 Task: Search one way flight ticket for 4 adults, 2 children, 2 infants in seat and 1 infant on lap in economy from Riverton: Central Wyoming Regional Airport (was Riverton Regional) to Gillette: Gillette Campbell County Airport on 5-1-2023. Choice of flights is Southwest. Number of bags: 10 checked bags. Price is upto 30000. Outbound departure time preference is 14:15.
Action: Mouse moved to (338, 458)
Screenshot: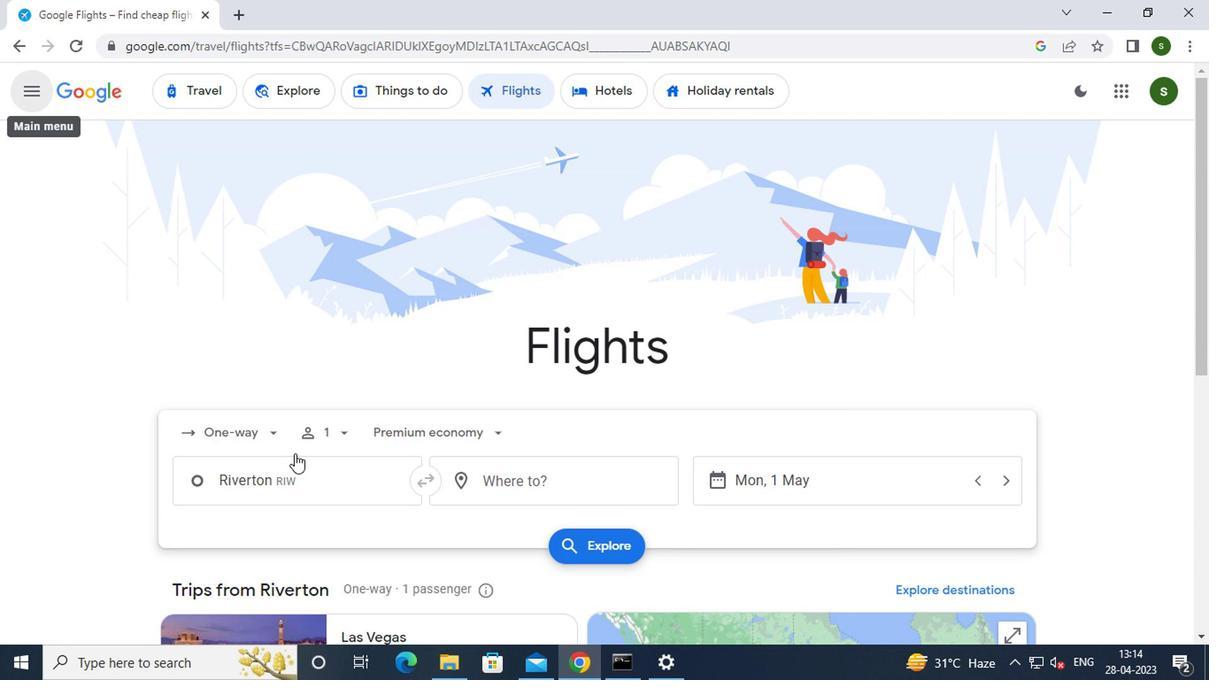 
Action: Mouse pressed left at (338, 458)
Screenshot: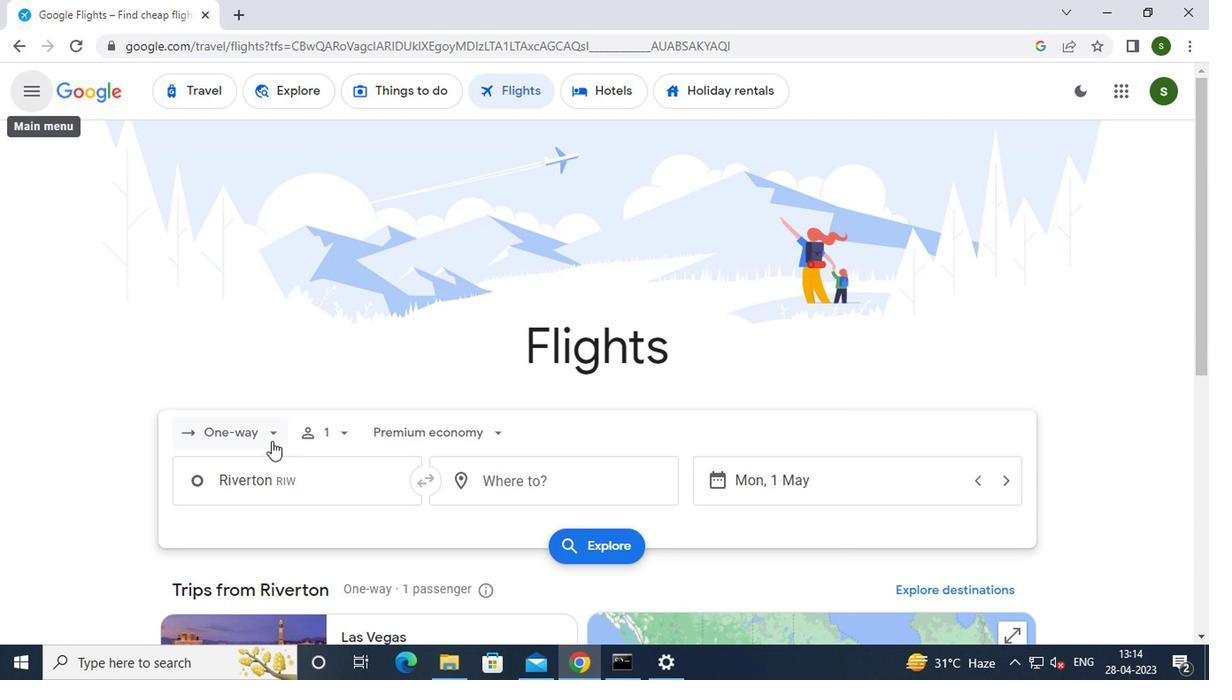 
Action: Mouse moved to (338, 509)
Screenshot: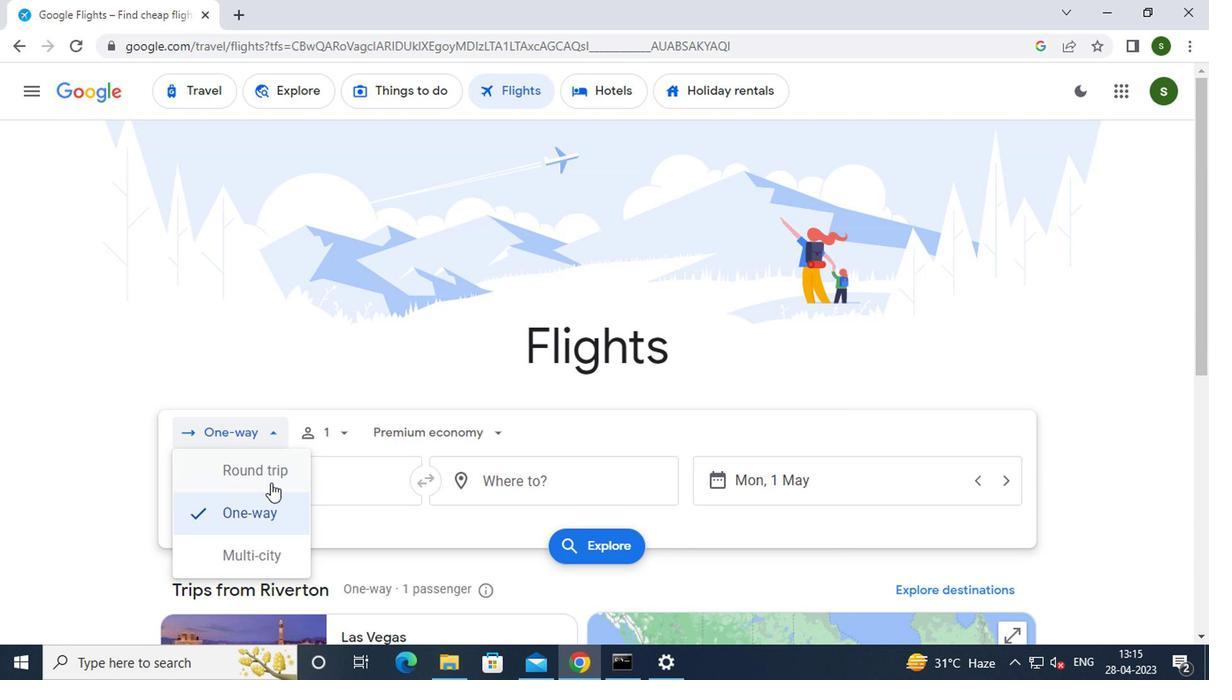 
Action: Mouse pressed left at (338, 509)
Screenshot: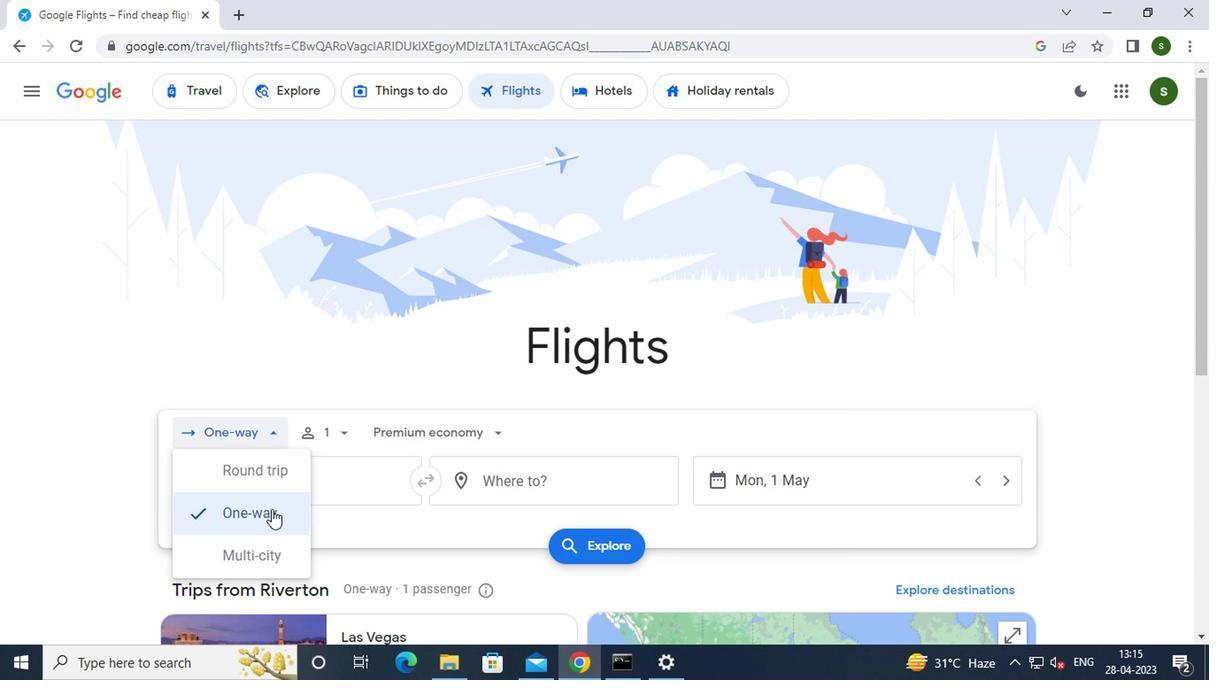 
Action: Mouse moved to (384, 447)
Screenshot: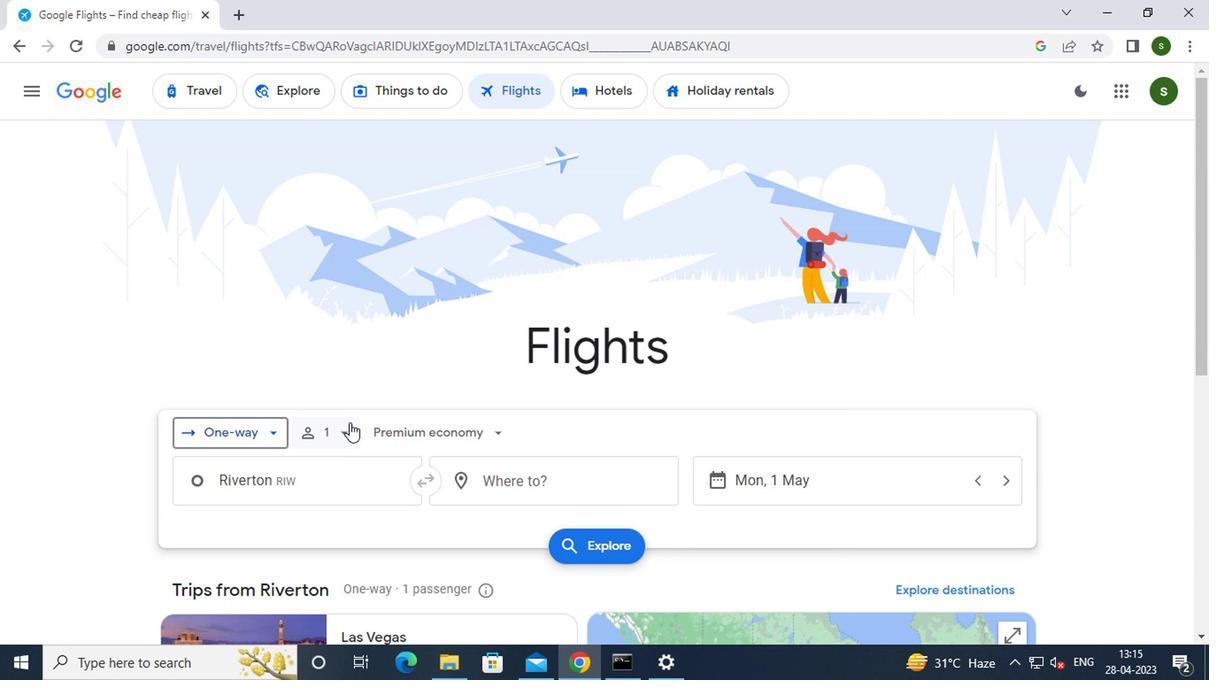 
Action: Mouse pressed left at (384, 447)
Screenshot: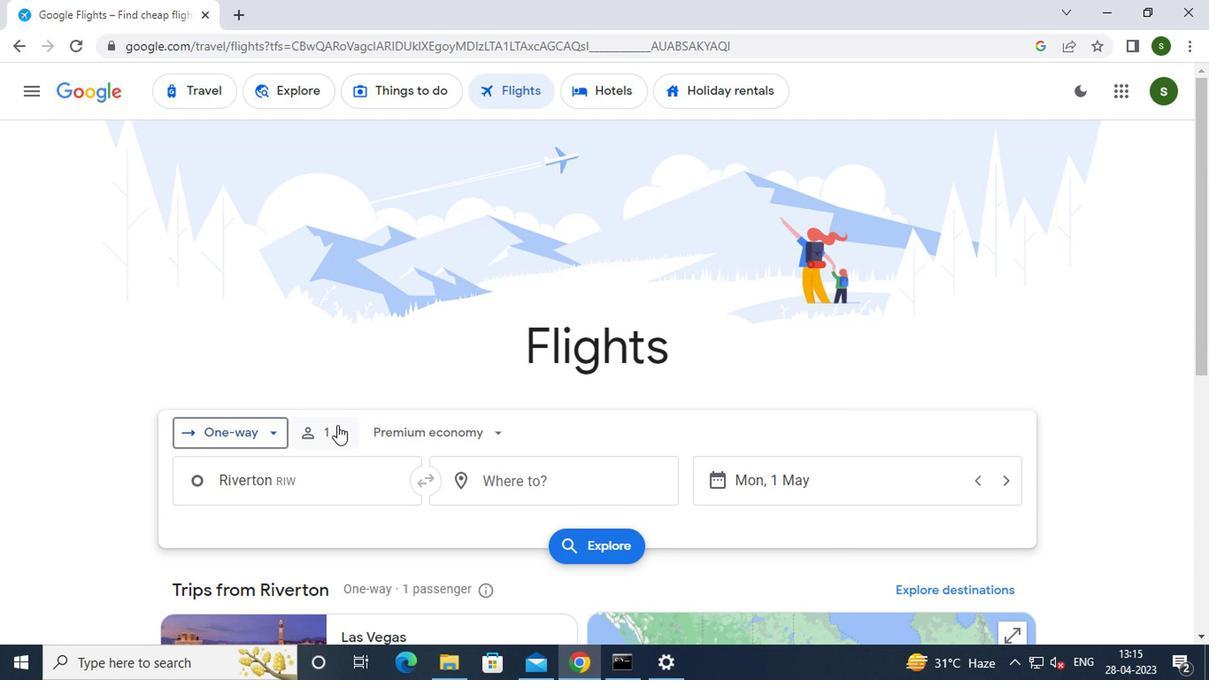
Action: Mouse moved to (492, 483)
Screenshot: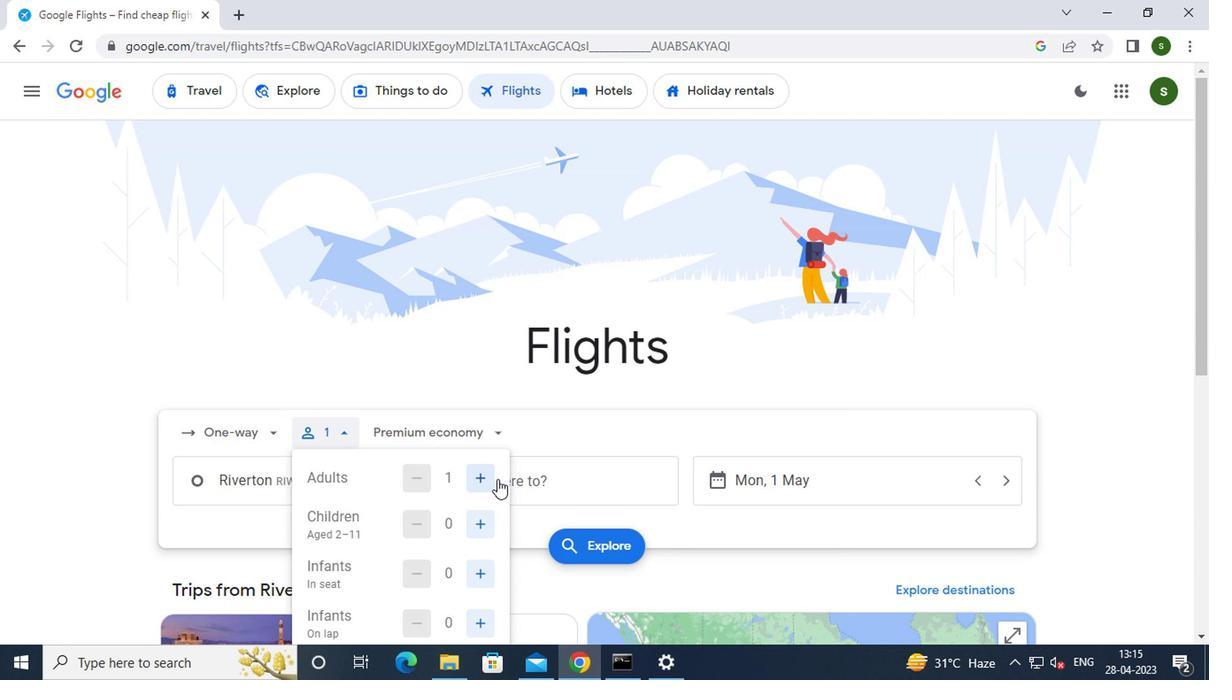 
Action: Mouse pressed left at (492, 483)
Screenshot: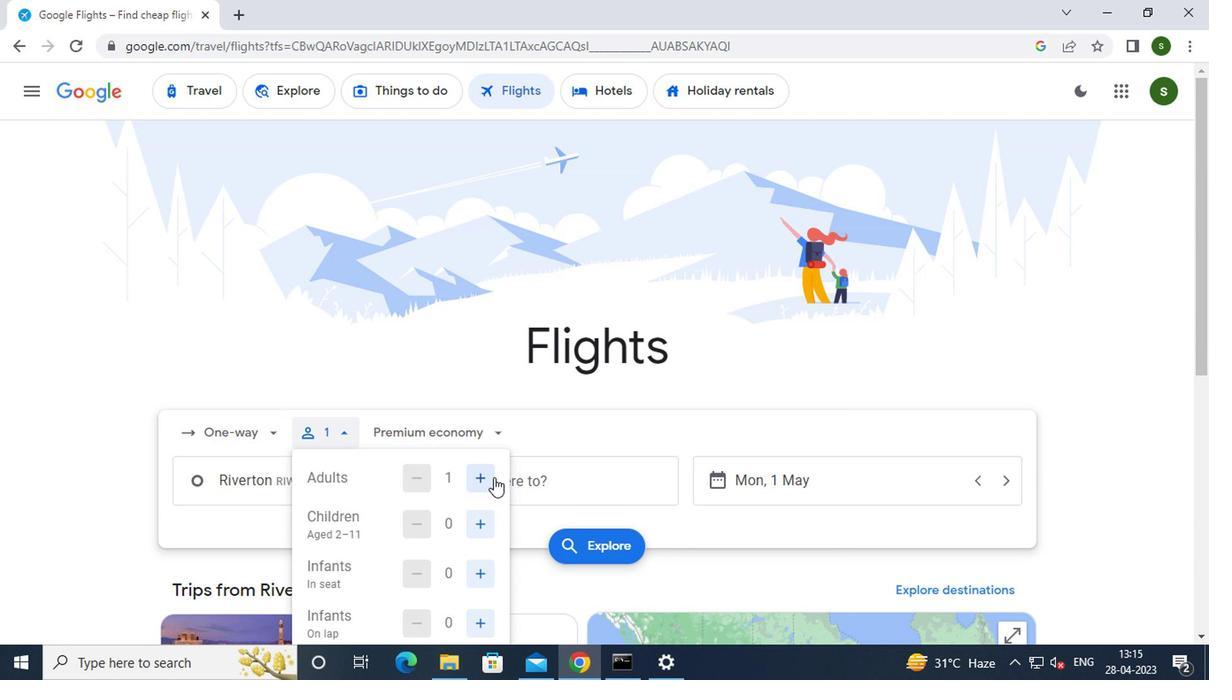 
Action: Mouse pressed left at (492, 483)
Screenshot: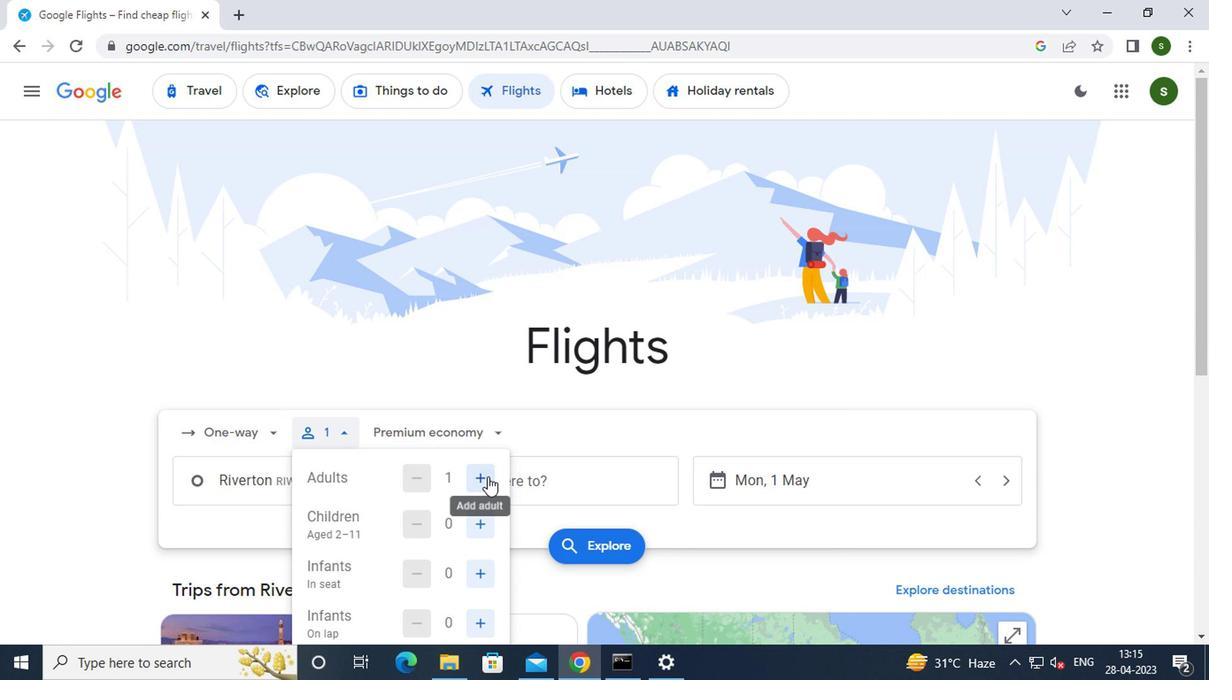 
Action: Mouse pressed left at (492, 483)
Screenshot: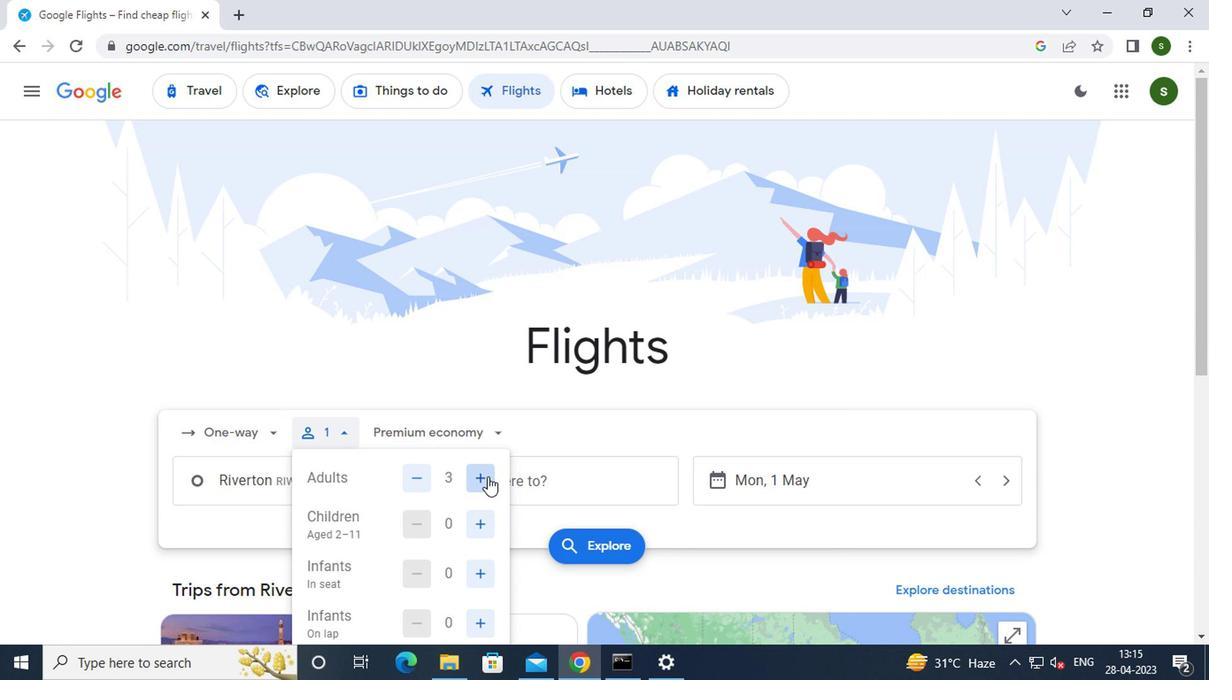 
Action: Mouse moved to (488, 520)
Screenshot: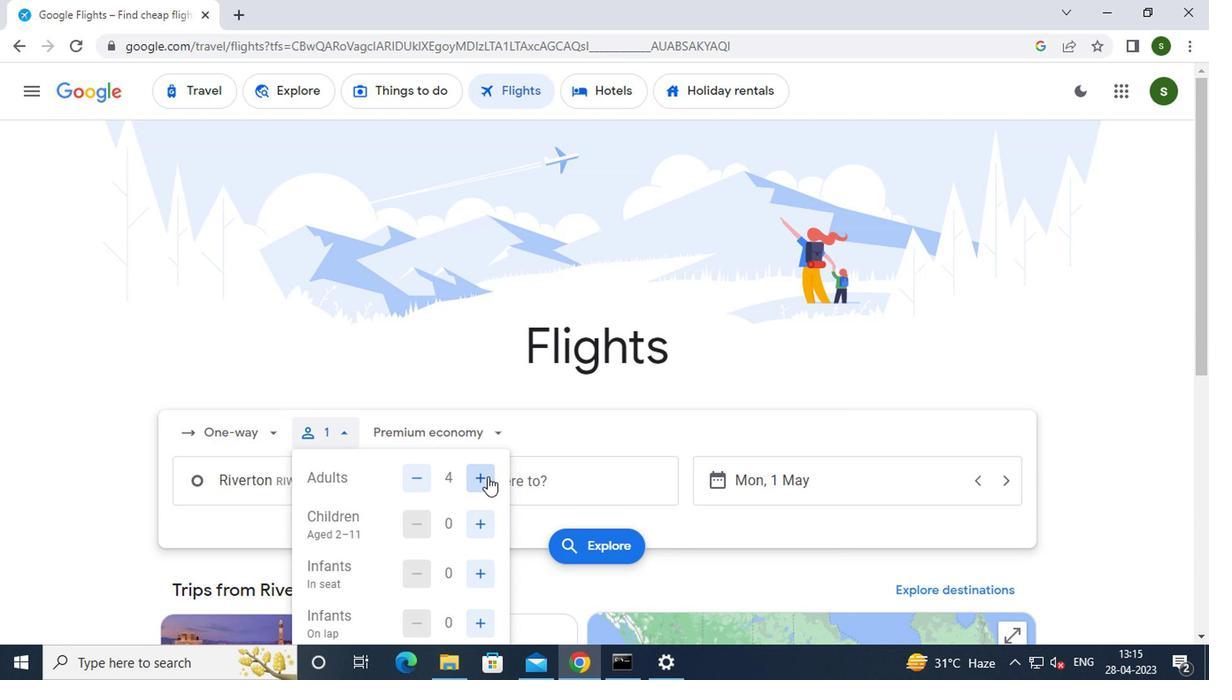 
Action: Mouse pressed left at (488, 520)
Screenshot: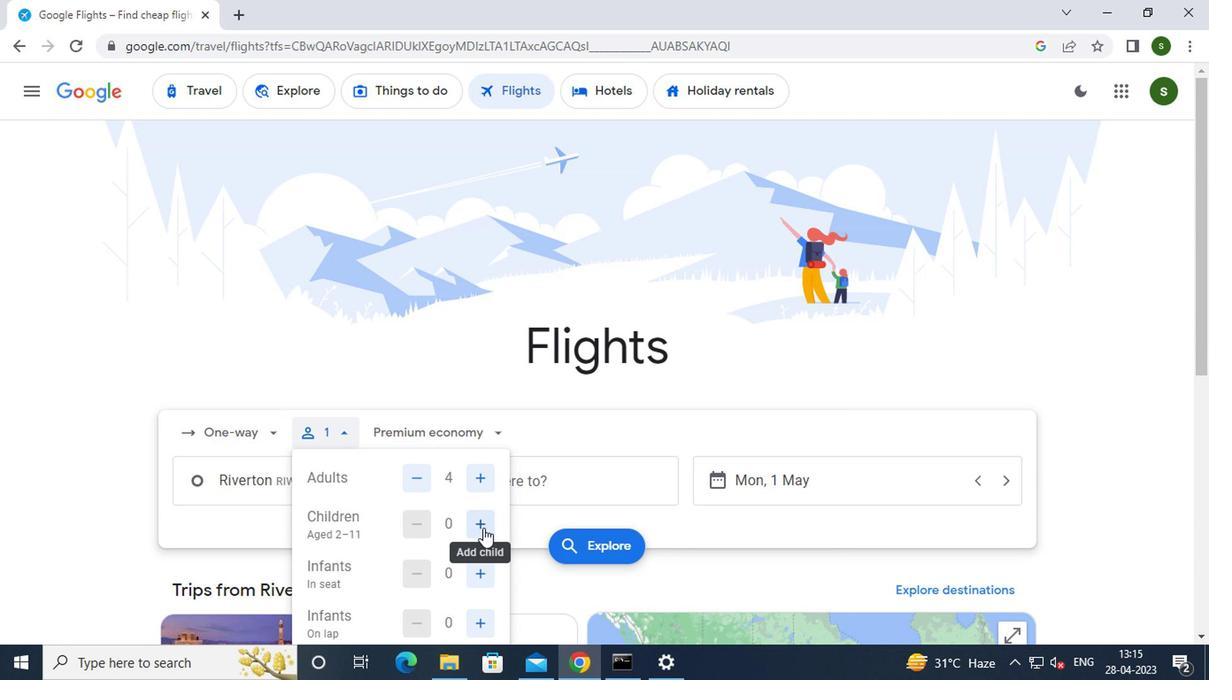 
Action: Mouse pressed left at (488, 520)
Screenshot: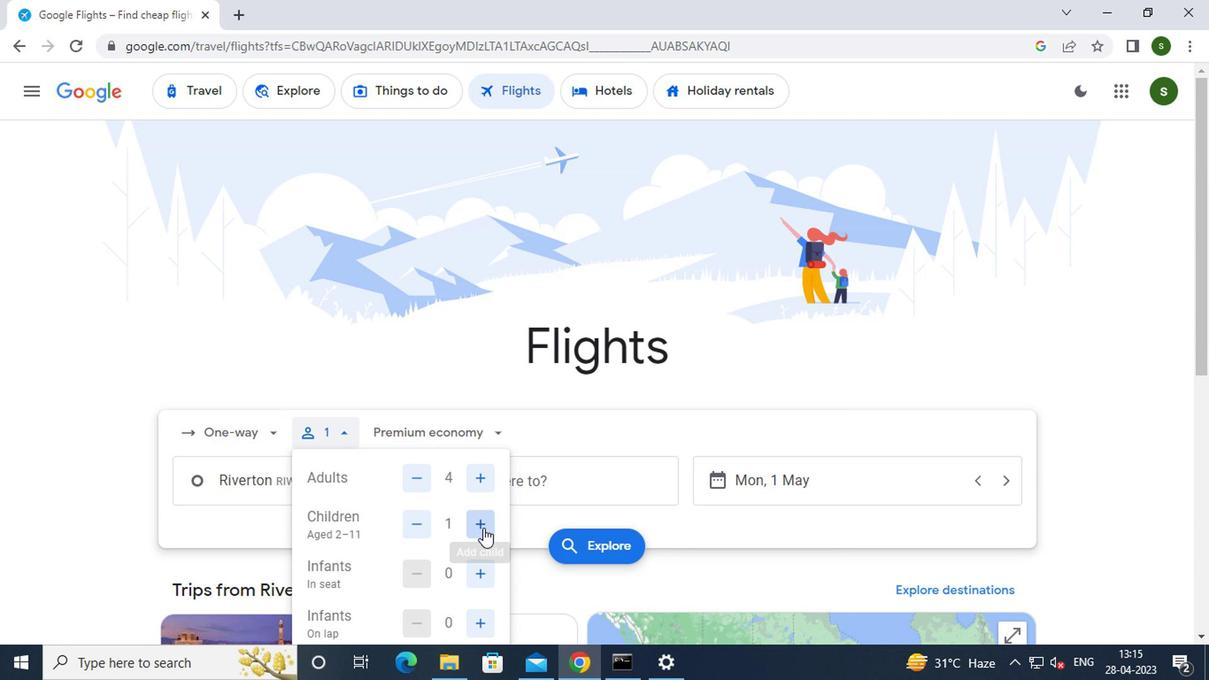 
Action: Mouse moved to (486, 551)
Screenshot: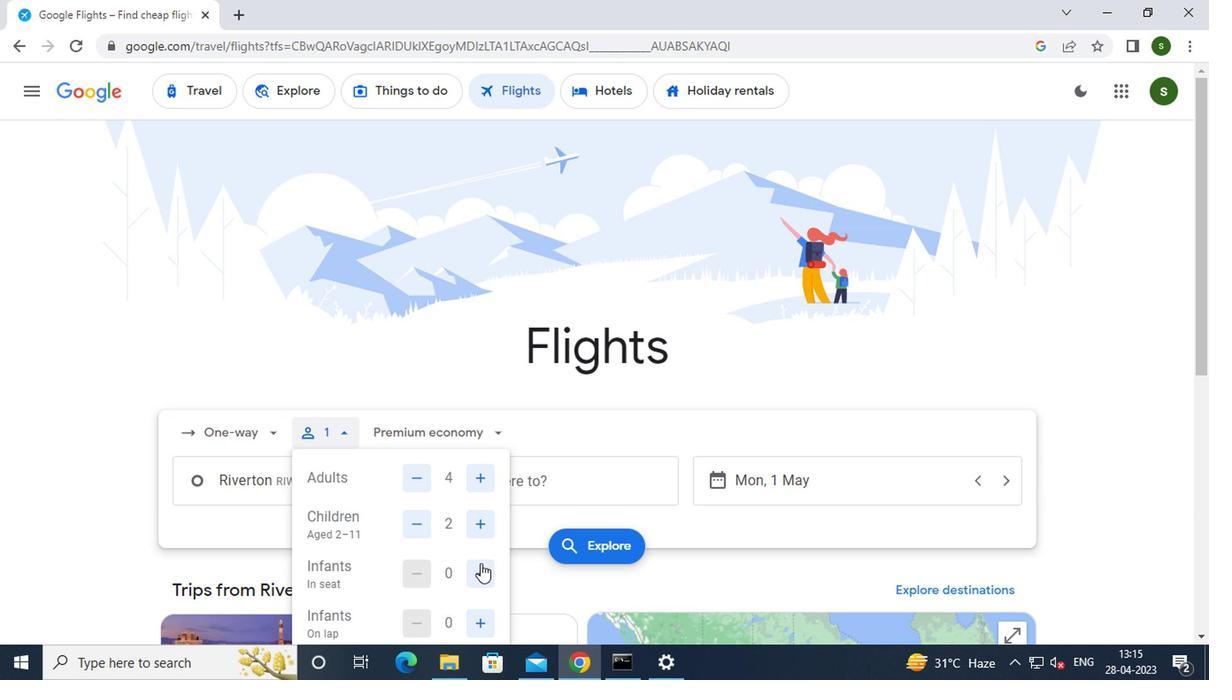 
Action: Mouse pressed left at (486, 551)
Screenshot: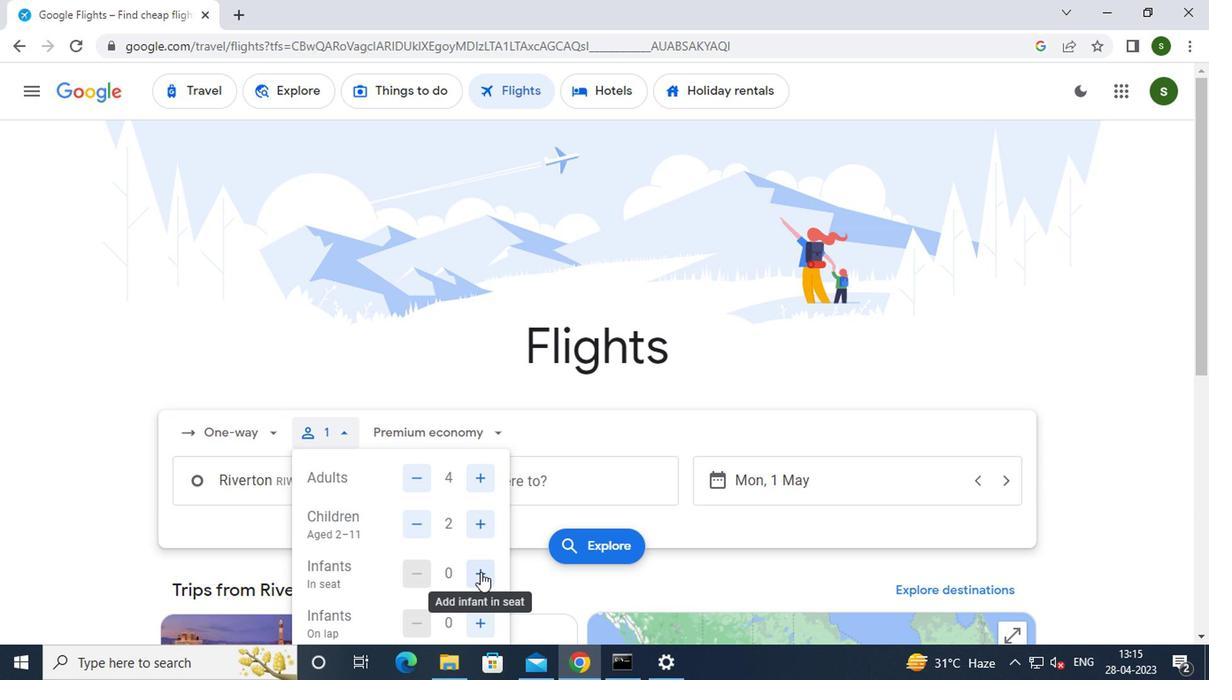 
Action: Mouse pressed left at (486, 551)
Screenshot: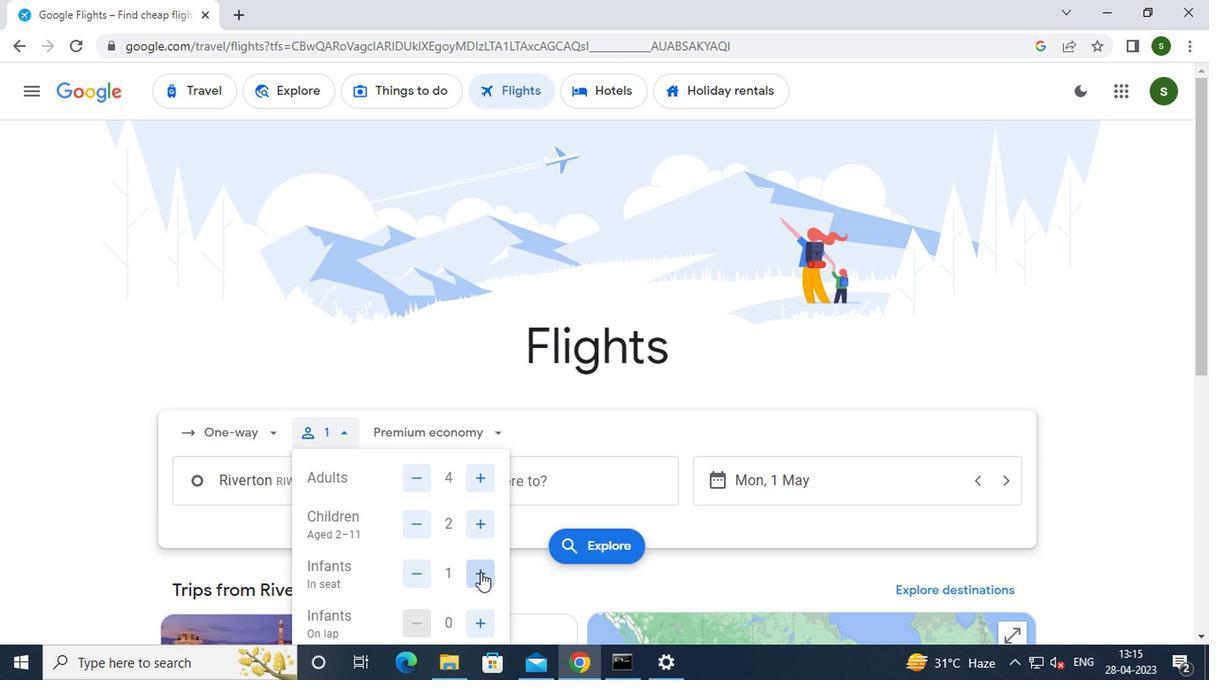 
Action: Mouse moved to (487, 587)
Screenshot: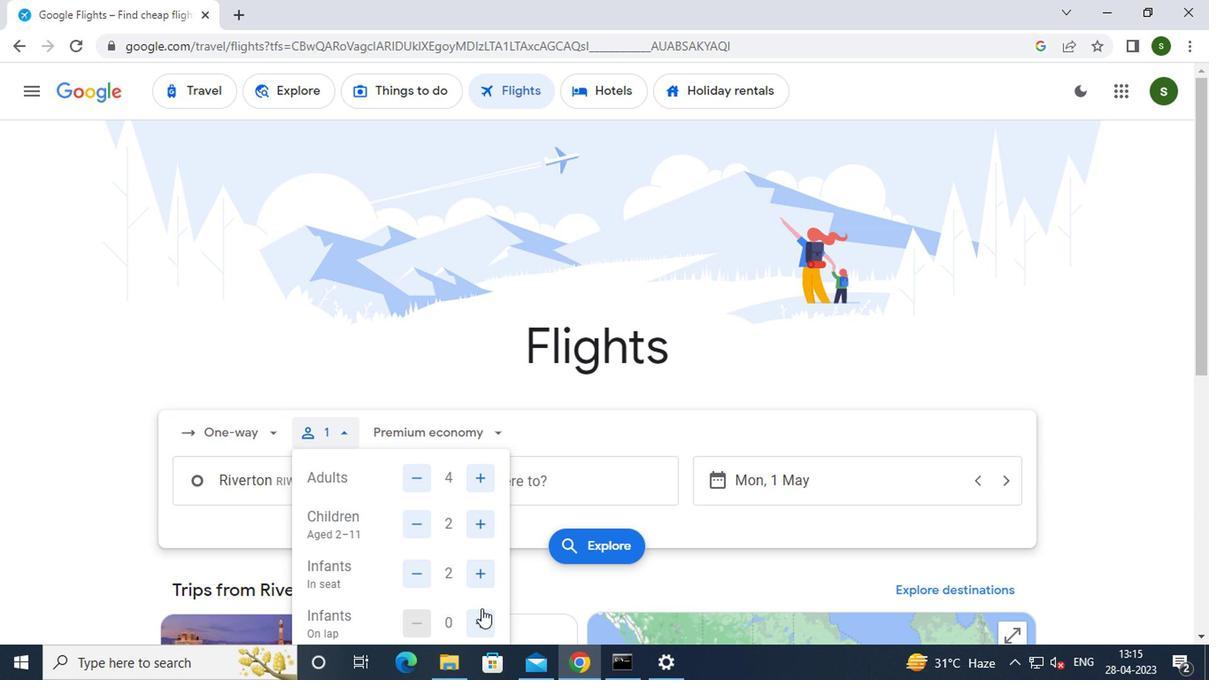 
Action: Mouse pressed left at (487, 587)
Screenshot: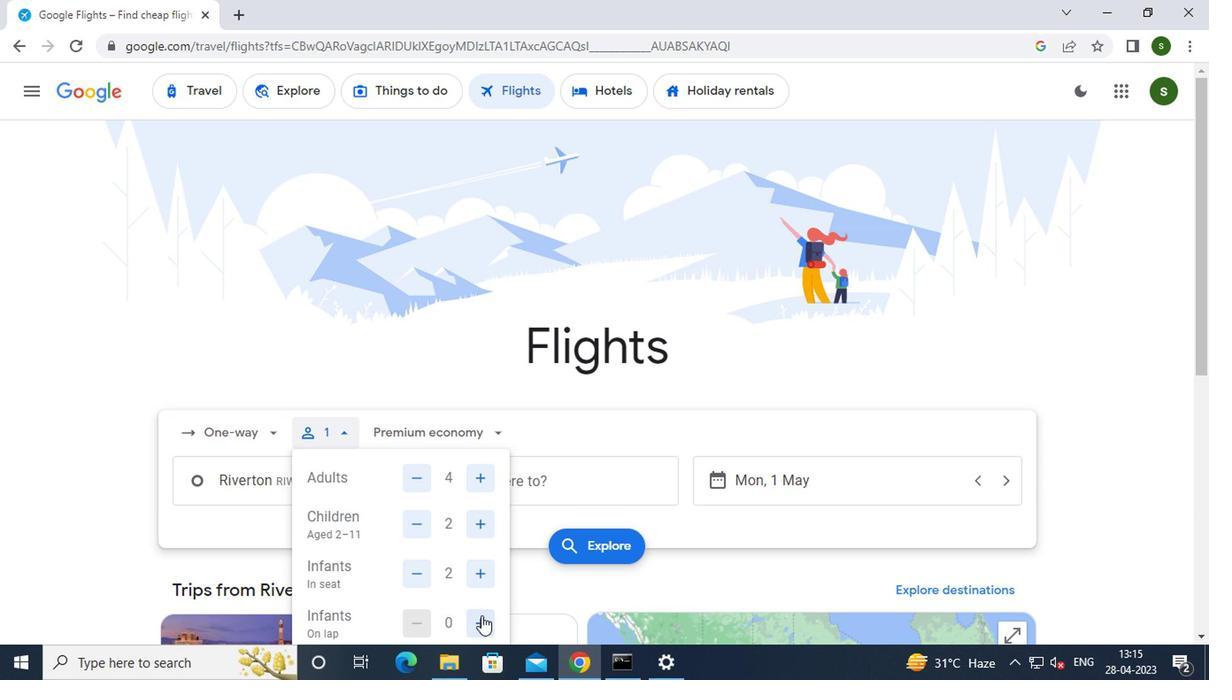 
Action: Mouse moved to (473, 451)
Screenshot: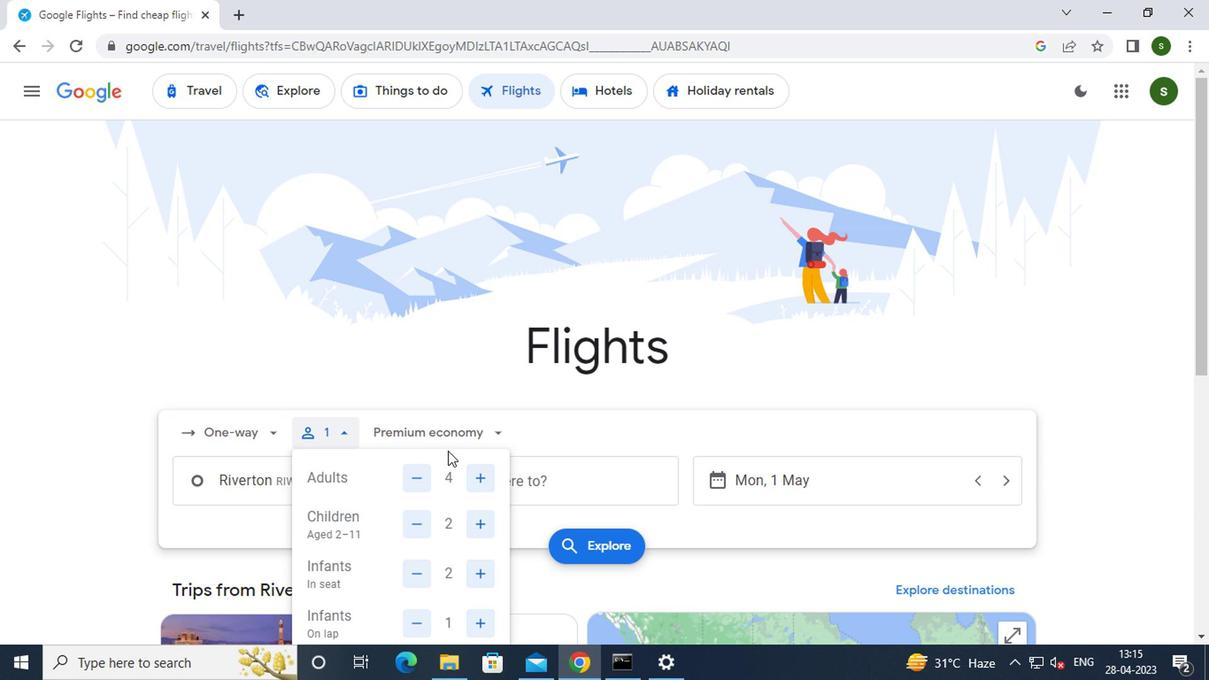 
Action: Mouse pressed left at (473, 451)
Screenshot: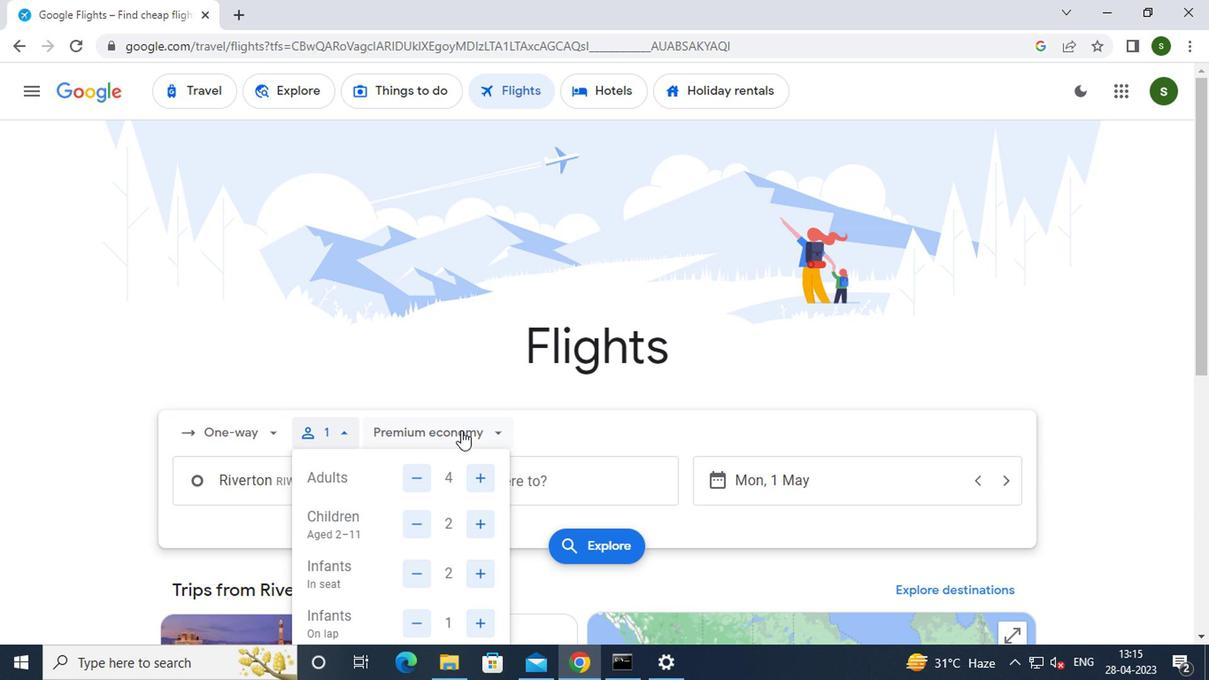 
Action: Mouse moved to (473, 477)
Screenshot: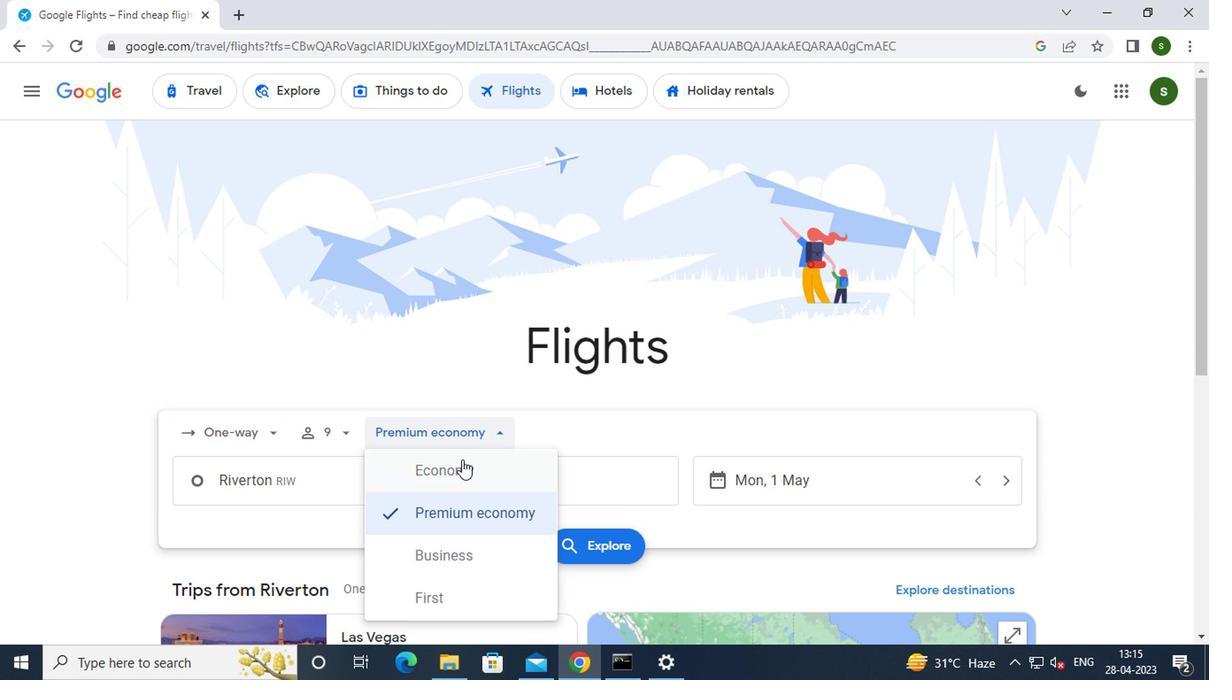 
Action: Mouse pressed left at (473, 477)
Screenshot: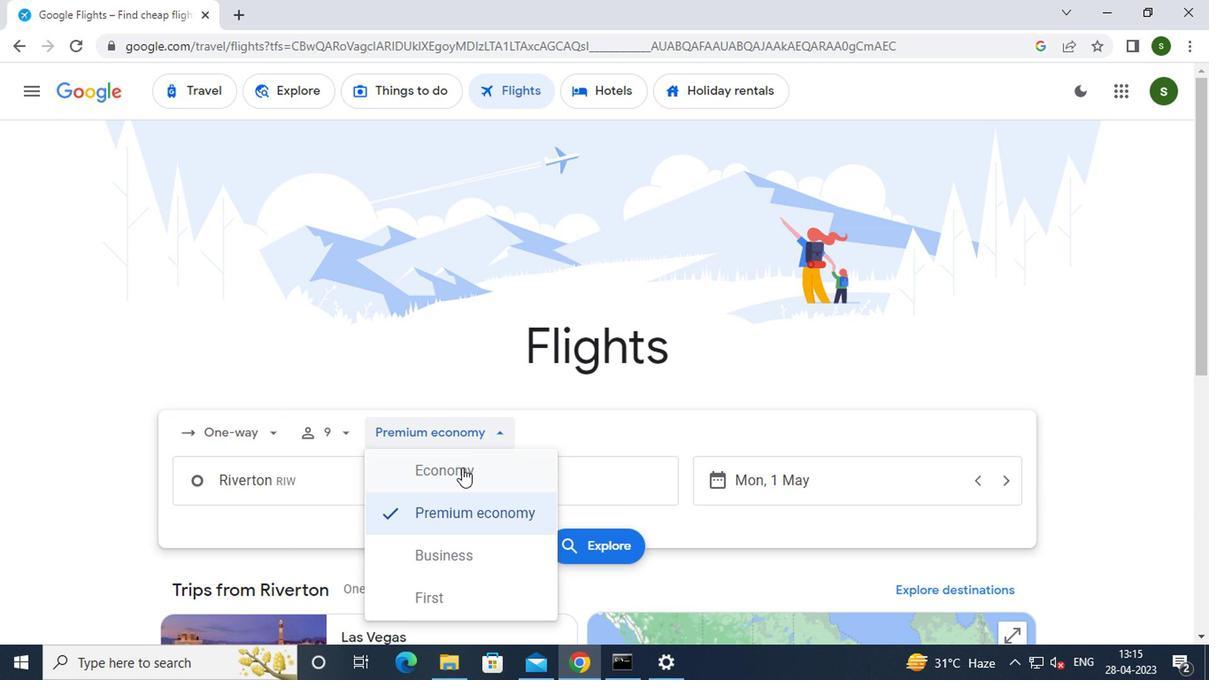 
Action: Mouse moved to (355, 492)
Screenshot: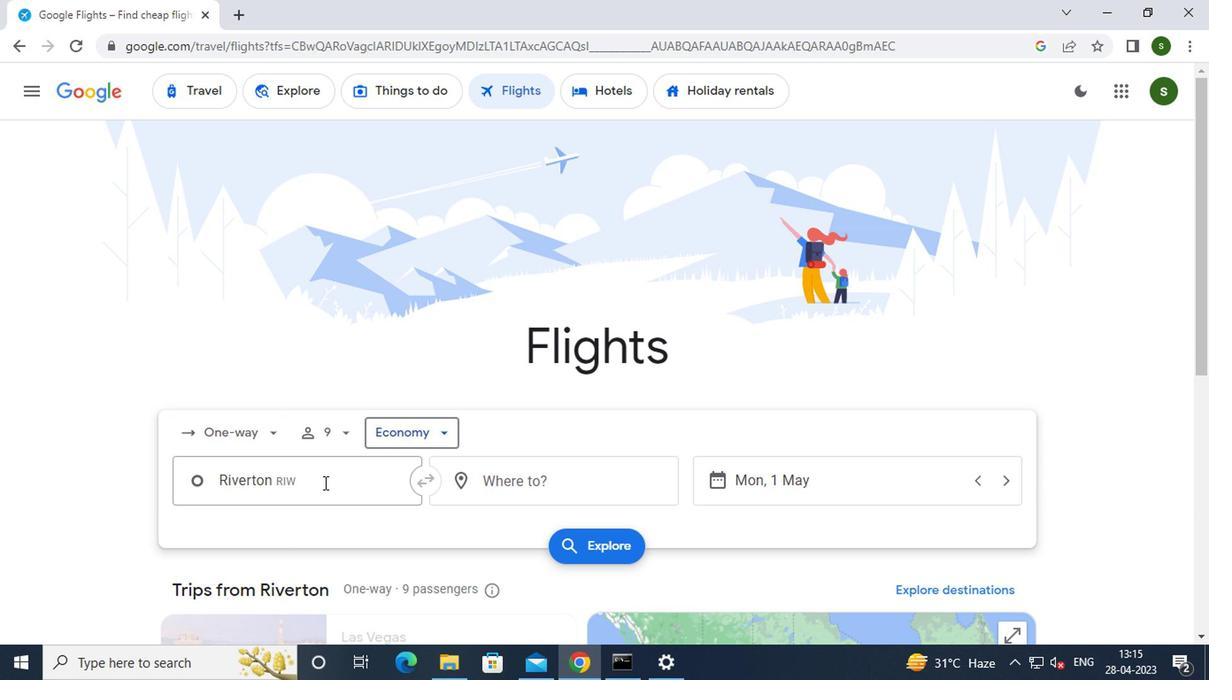 
Action: Mouse pressed left at (355, 492)
Screenshot: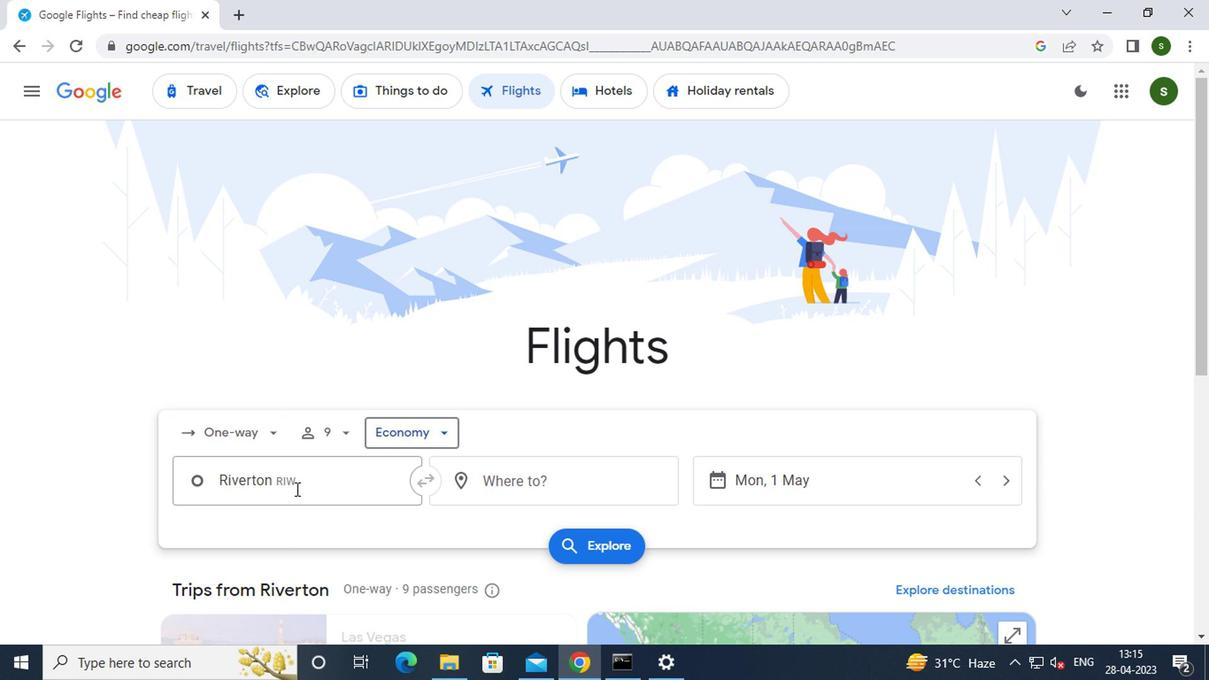 
Action: Key pressed r<Key.caps_lock>iverton
Screenshot: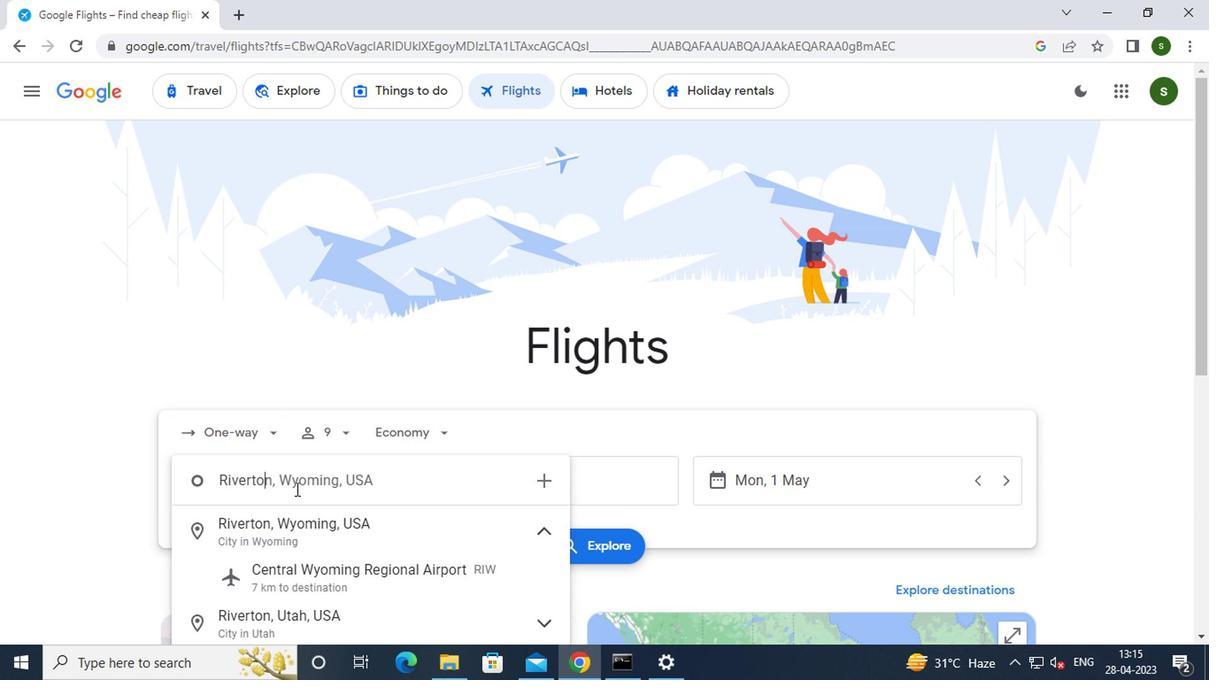 
Action: Mouse moved to (385, 564)
Screenshot: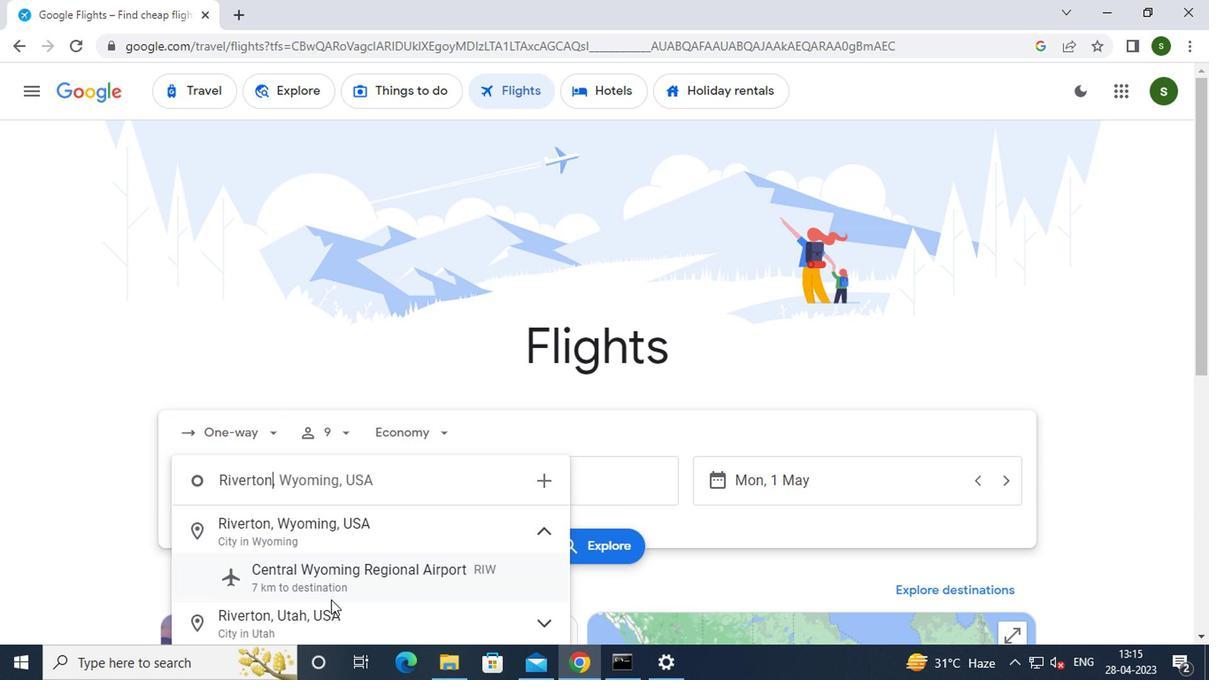 
Action: Mouse pressed left at (385, 564)
Screenshot: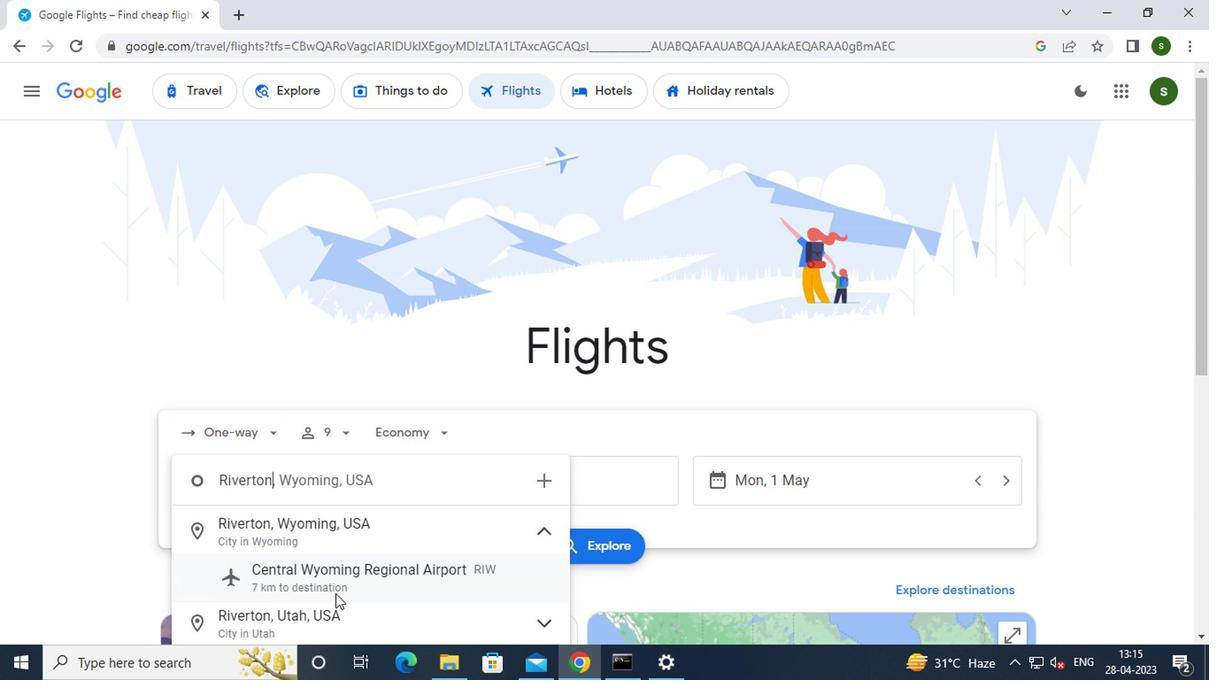 
Action: Mouse moved to (577, 480)
Screenshot: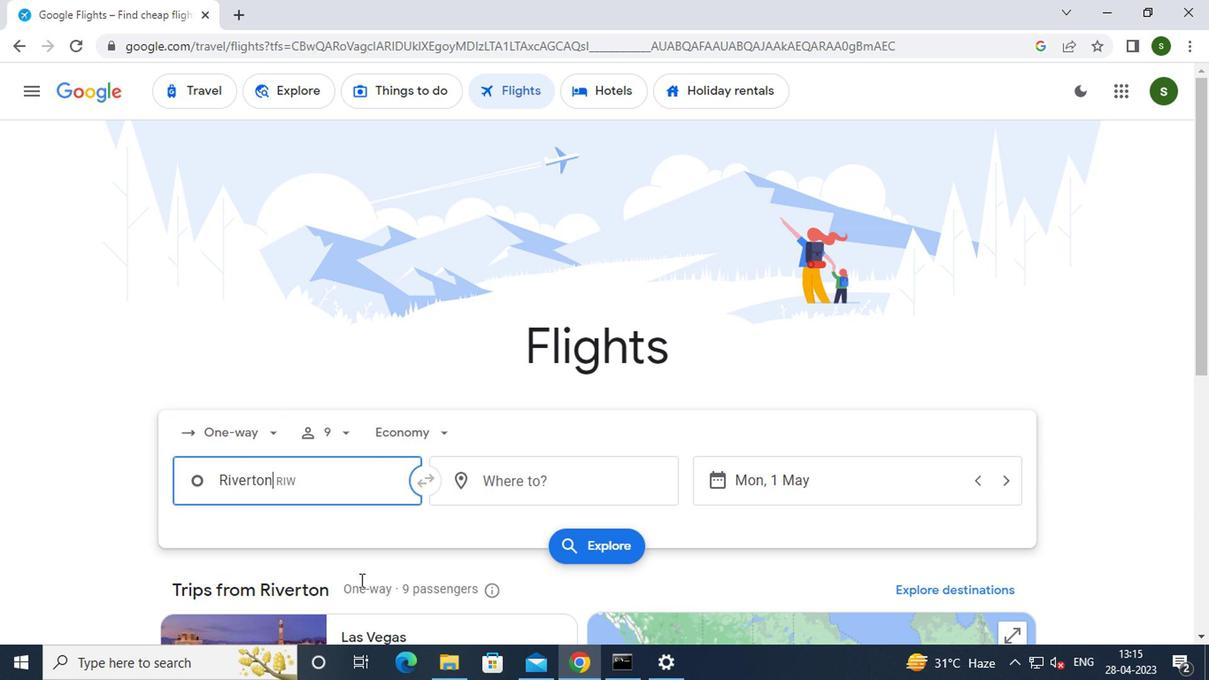 
Action: Mouse pressed left at (577, 480)
Screenshot: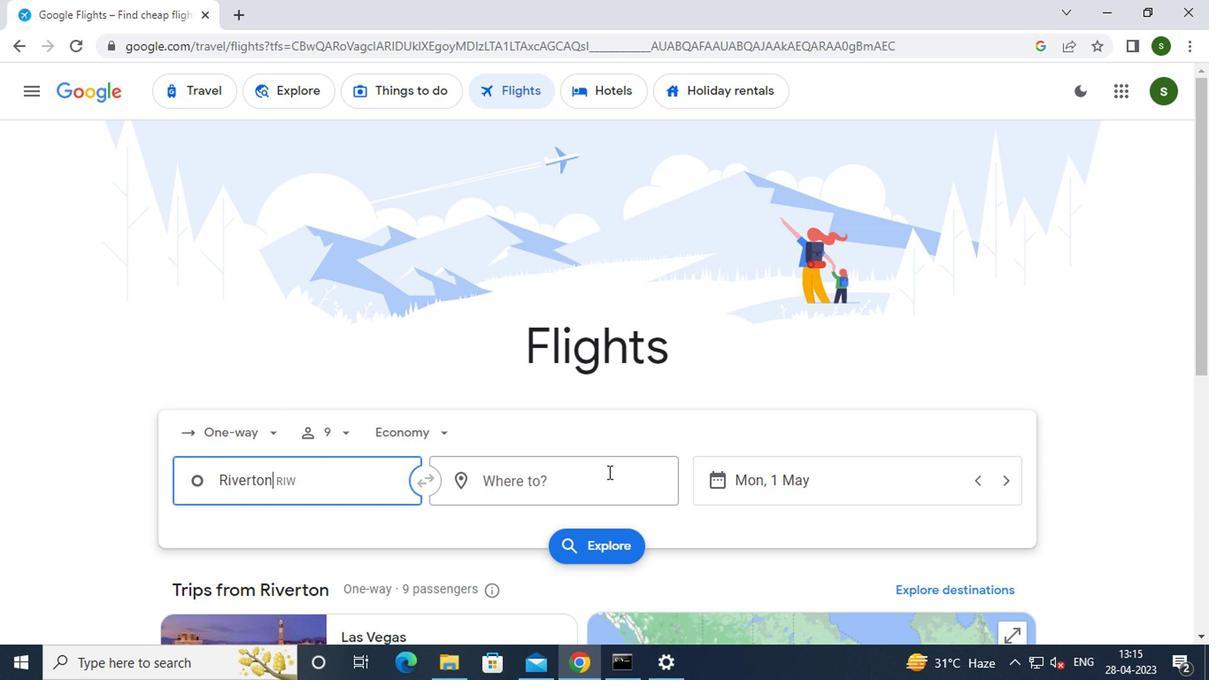 
Action: Mouse moved to (578, 479)
Screenshot: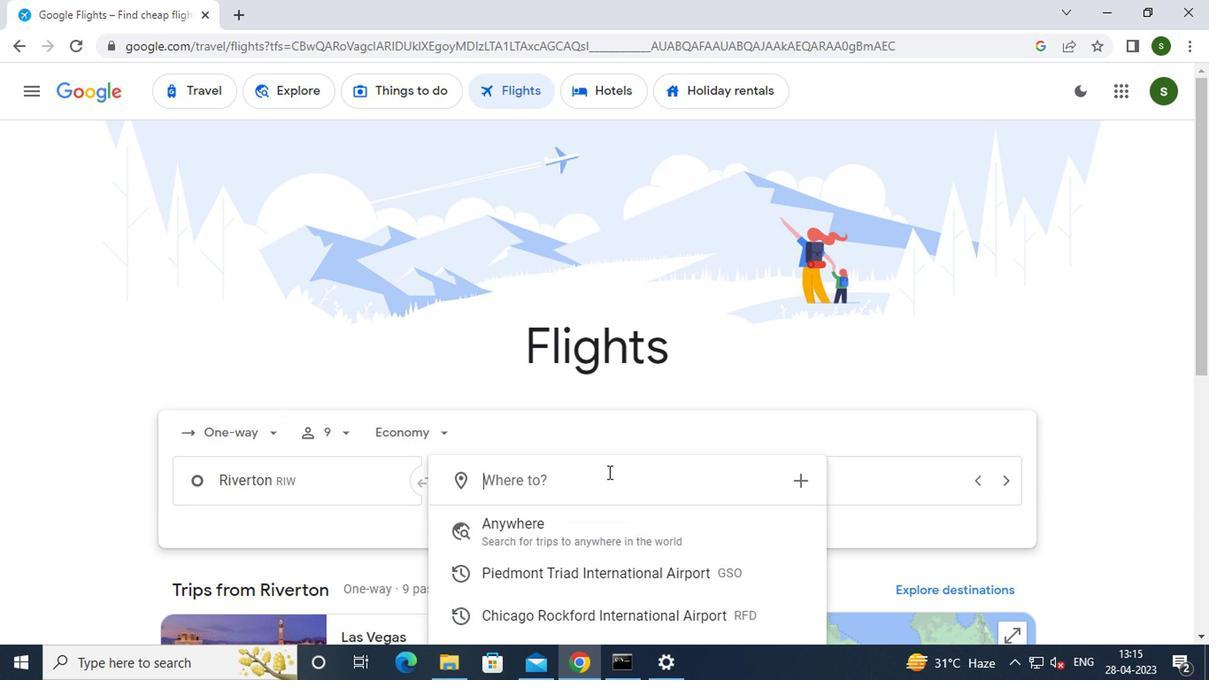 
Action: Key pressed <Key.caps_lock>g<Key.caps_lock>illette<Key.enter>
Screenshot: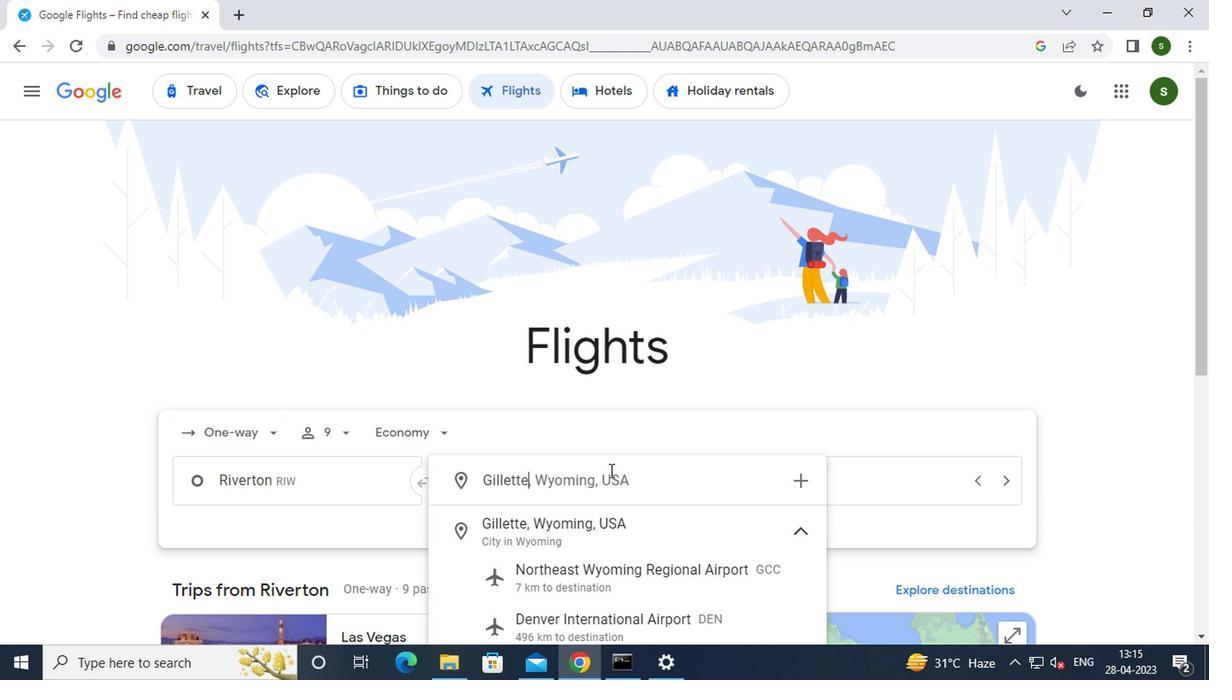 
Action: Mouse moved to (711, 481)
Screenshot: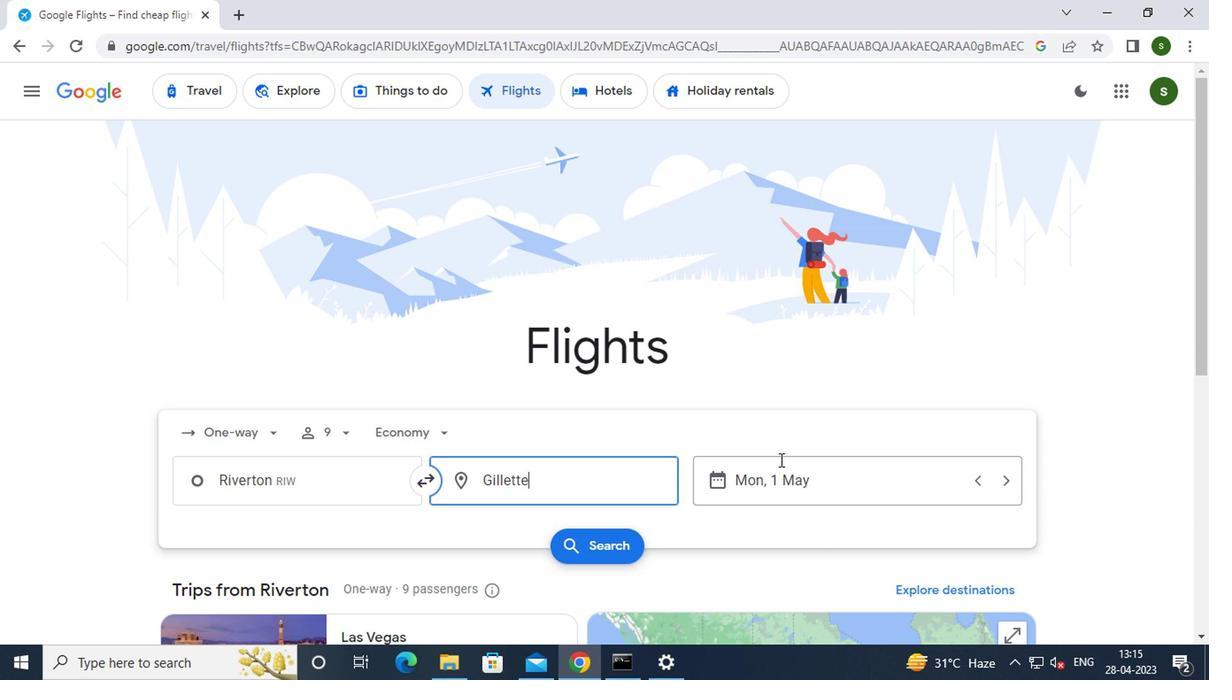 
Action: Mouse pressed left at (711, 481)
Screenshot: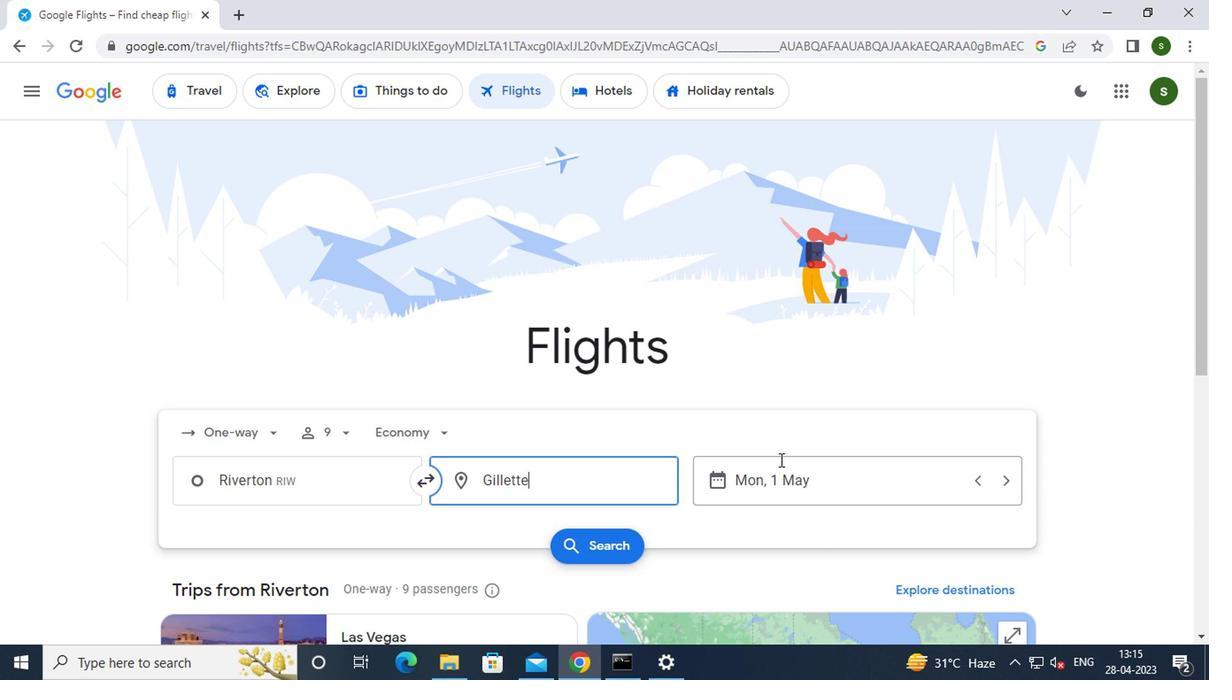 
Action: Mouse moved to (690, 375)
Screenshot: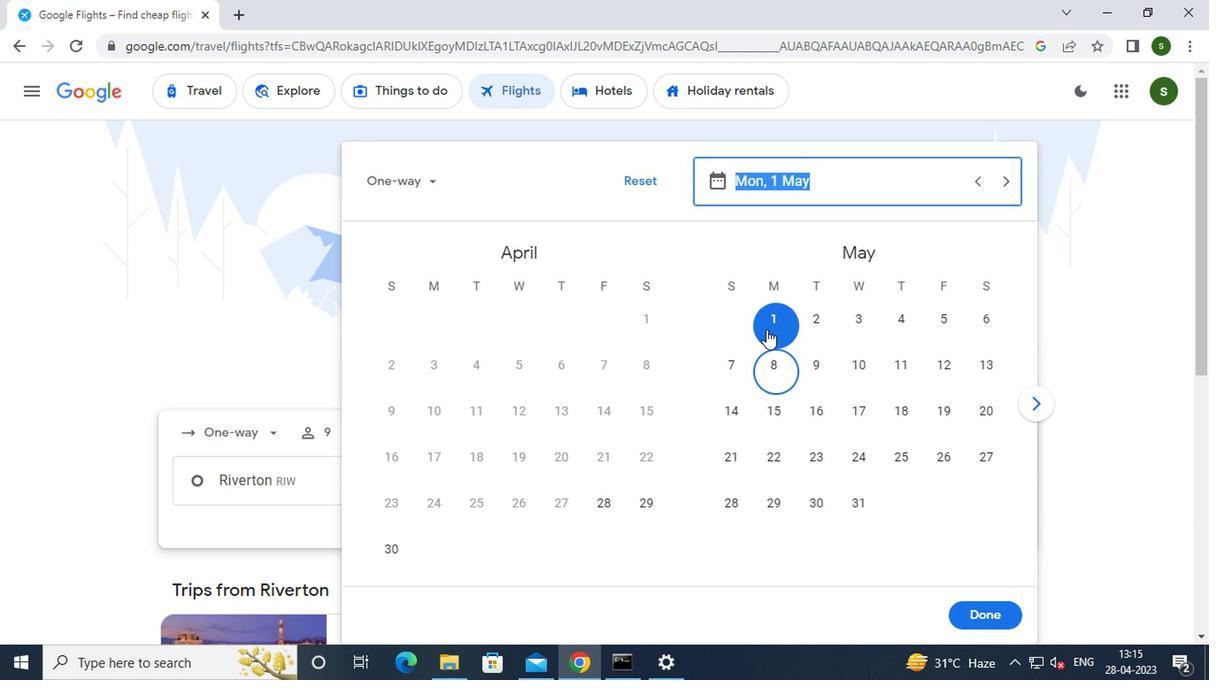 
Action: Mouse pressed left at (690, 375)
Screenshot: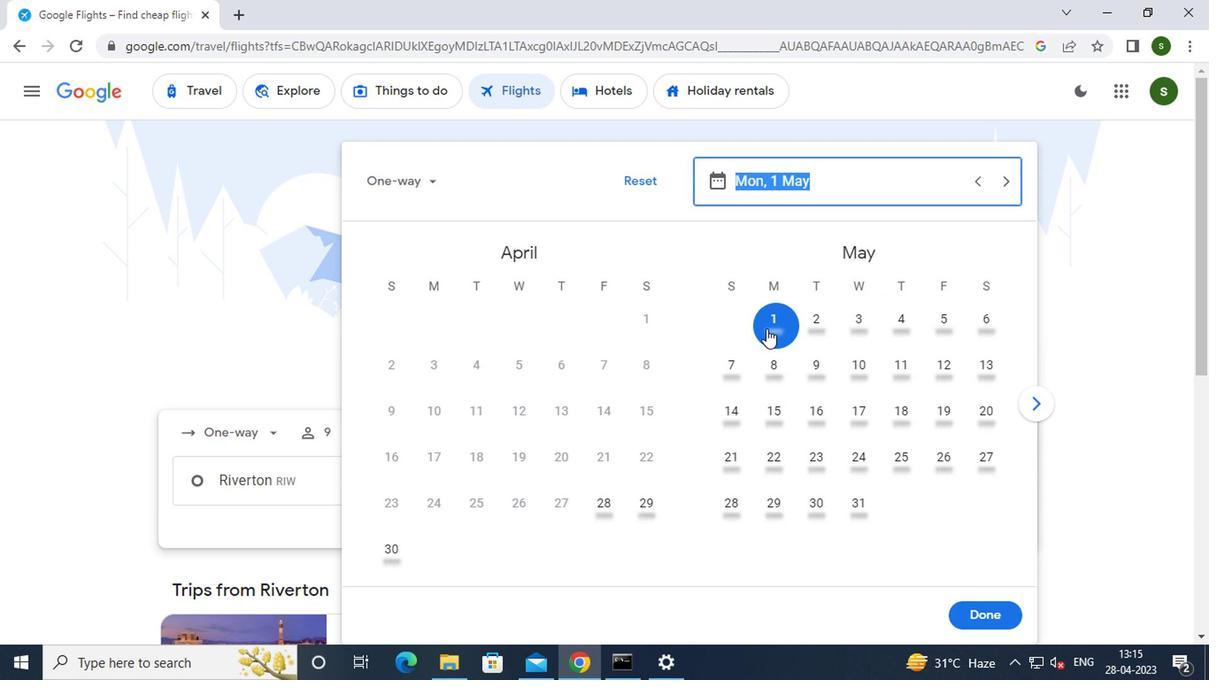 
Action: Mouse moved to (851, 577)
Screenshot: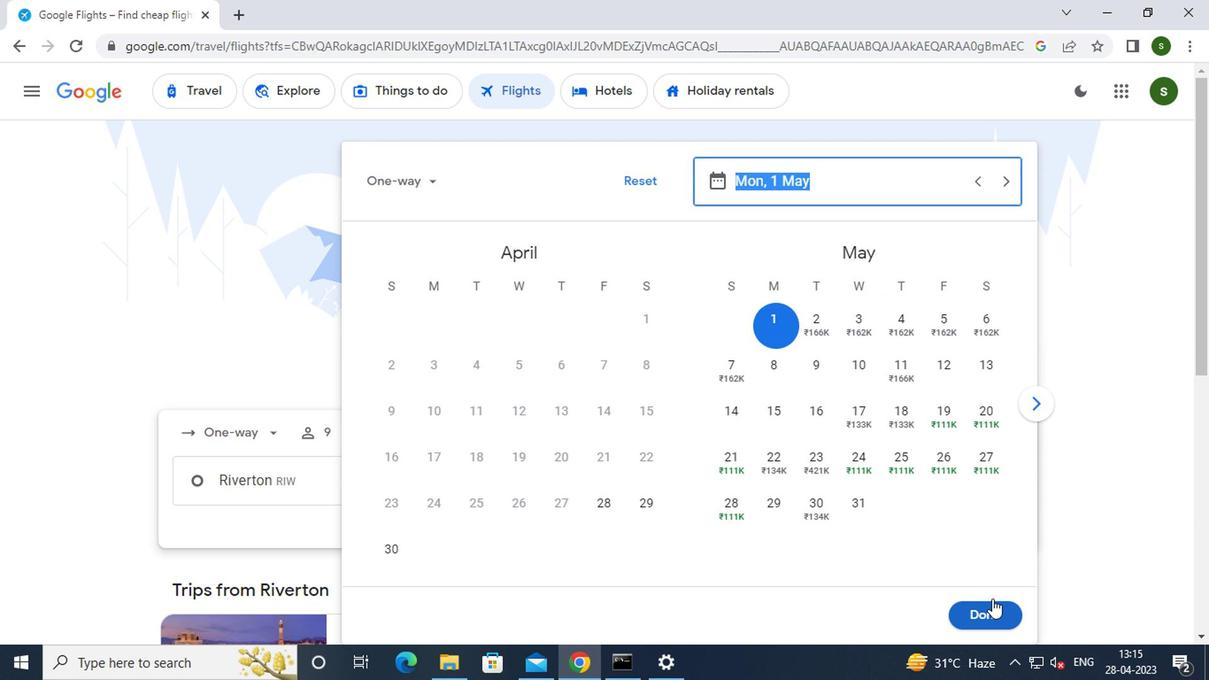 
Action: Mouse pressed left at (851, 577)
Screenshot: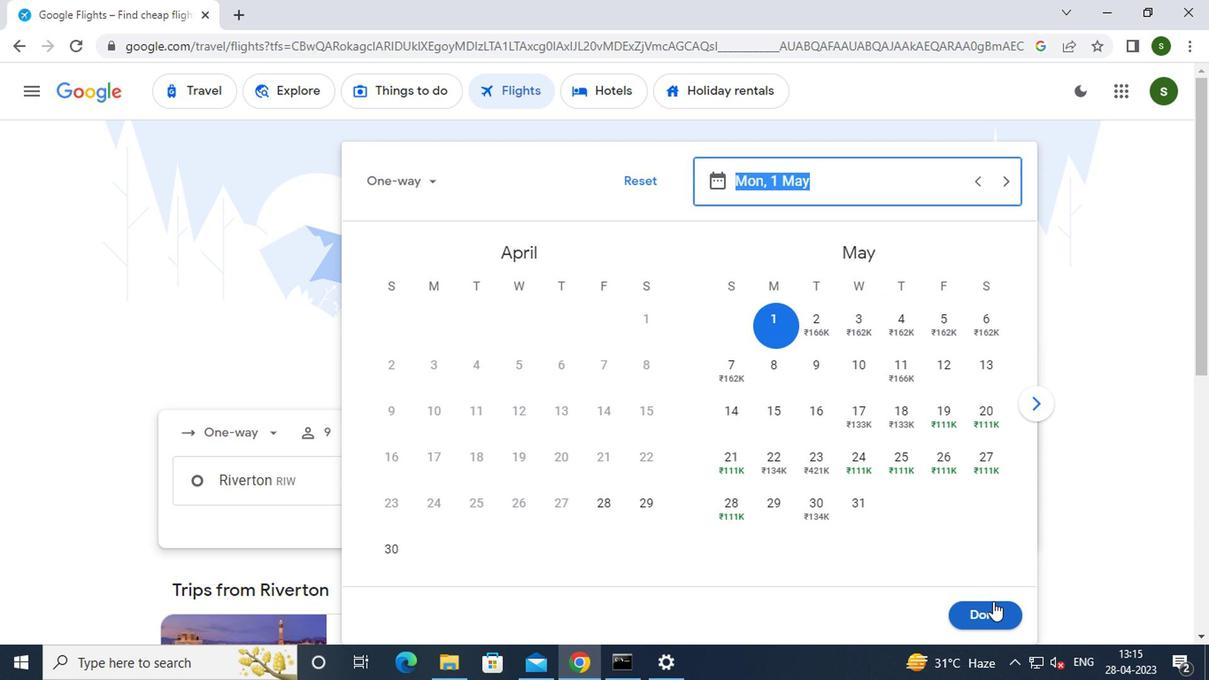 
Action: Mouse moved to (583, 536)
Screenshot: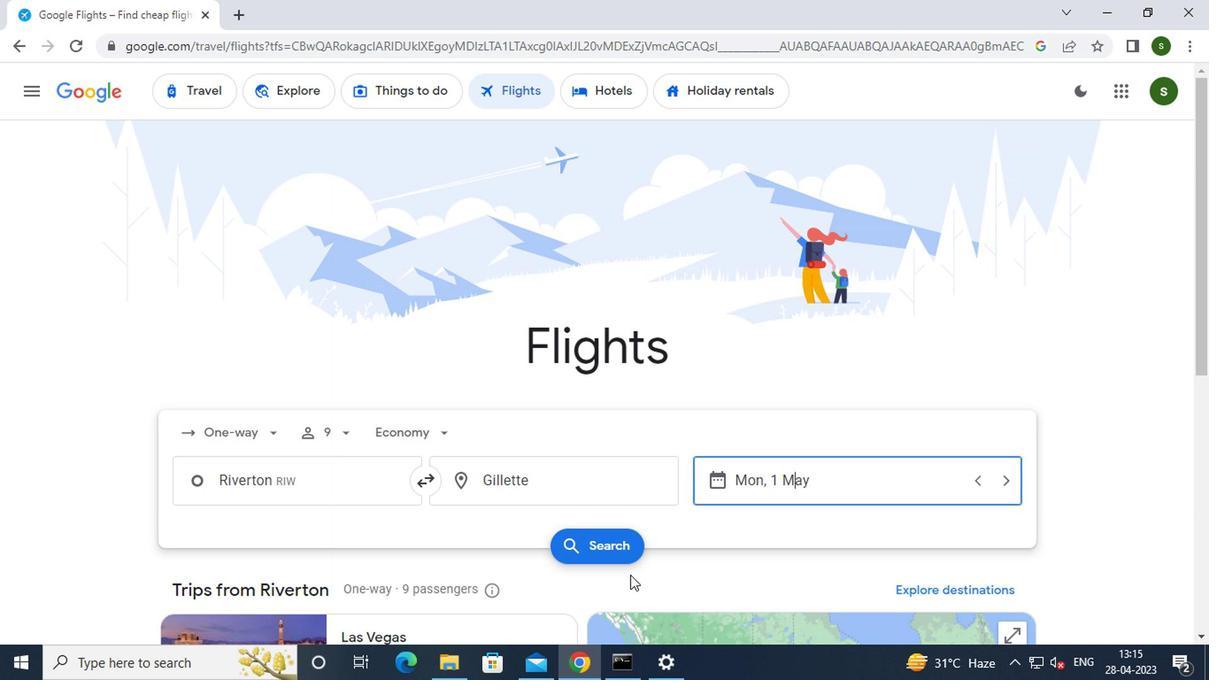 
Action: Mouse pressed left at (583, 536)
Screenshot: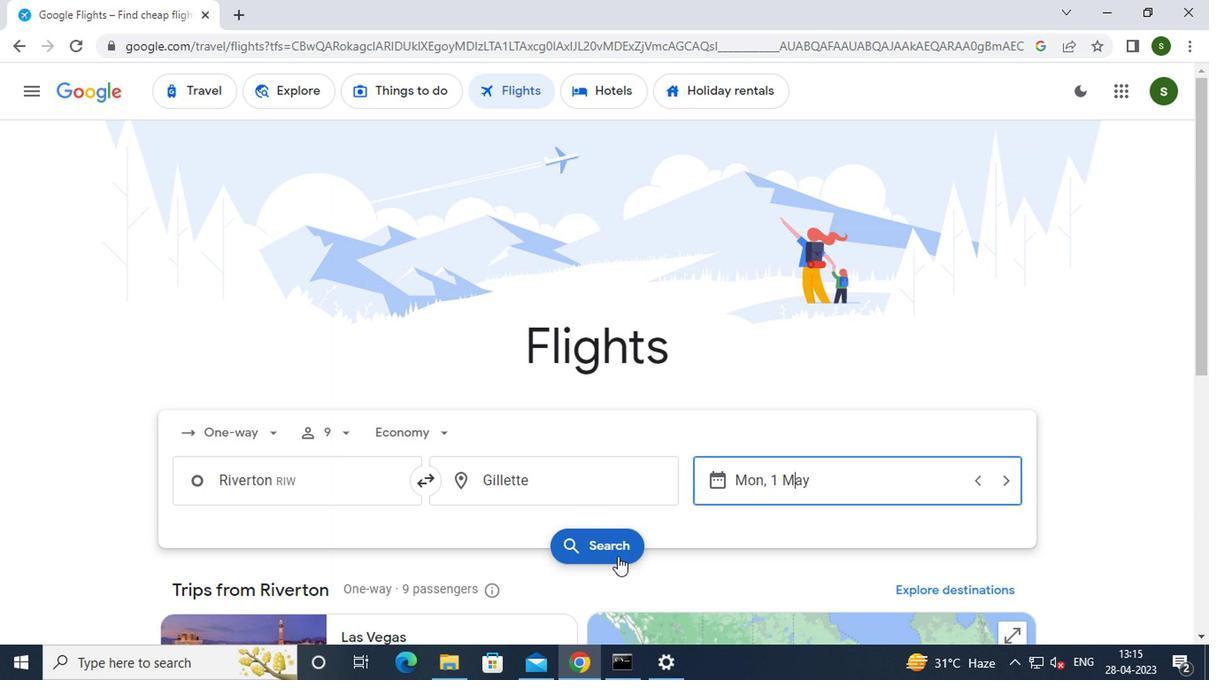 
Action: Mouse moved to (292, 330)
Screenshot: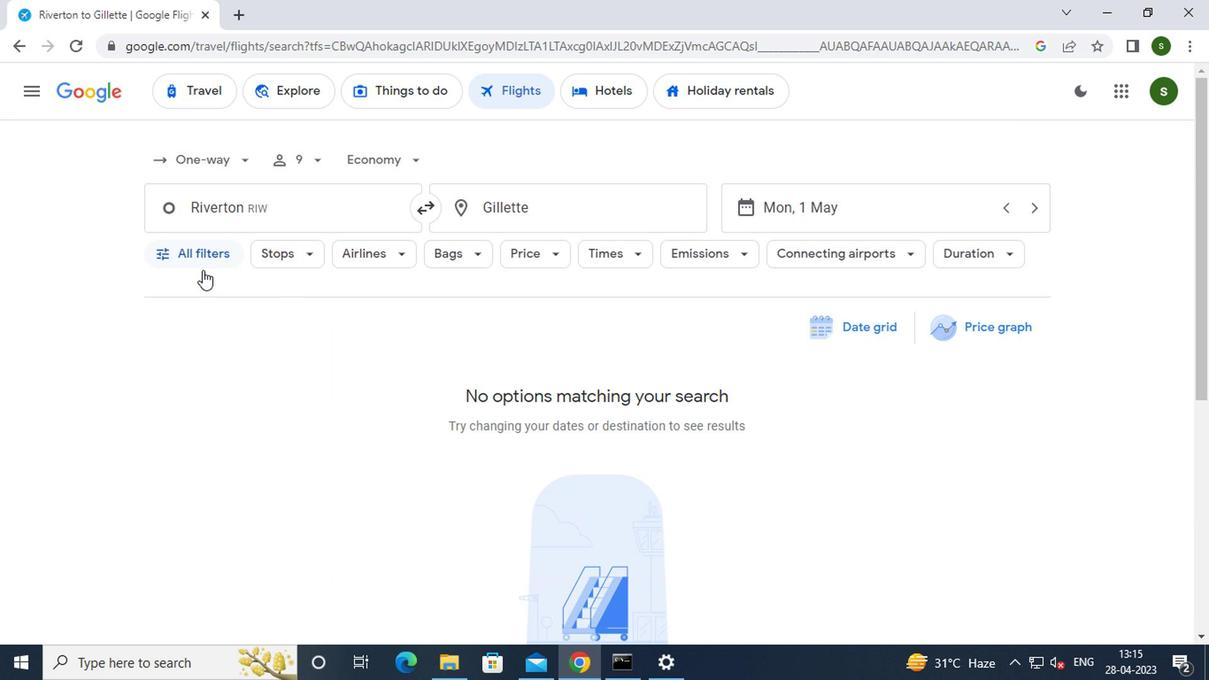 
Action: Mouse pressed left at (292, 330)
Screenshot: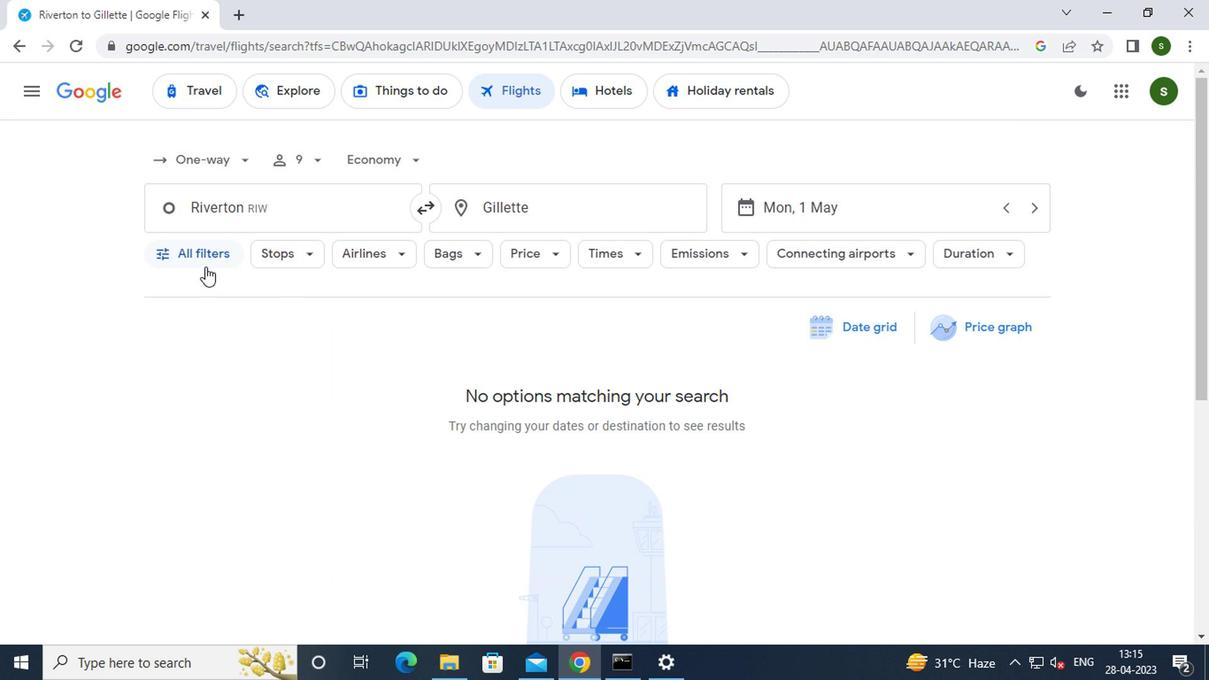 
Action: Mouse moved to (346, 399)
Screenshot: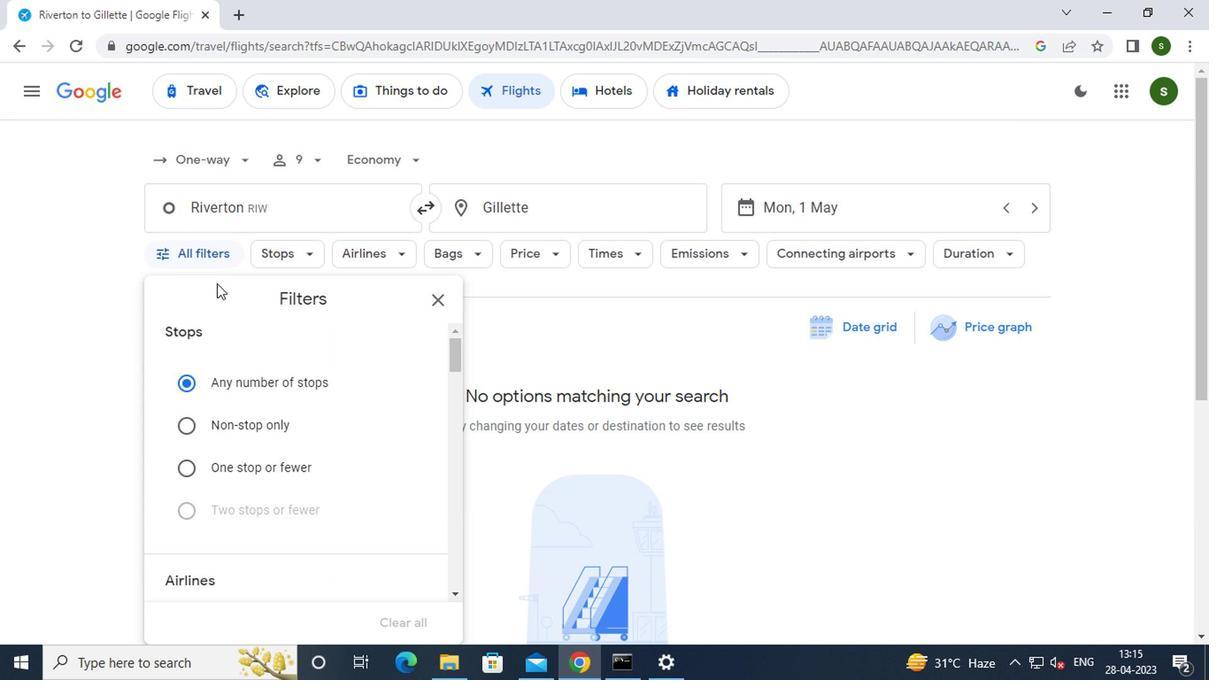
Action: Mouse scrolled (346, 398) with delta (0, 0)
Screenshot: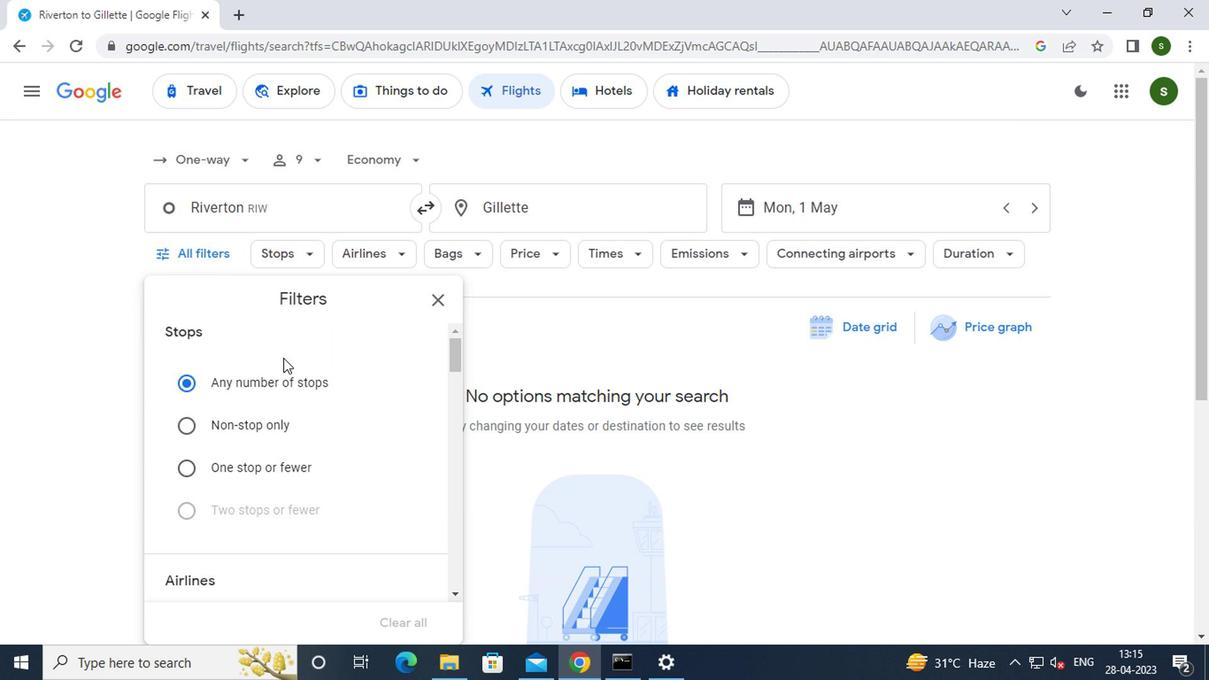 
Action: Mouse scrolled (346, 398) with delta (0, 0)
Screenshot: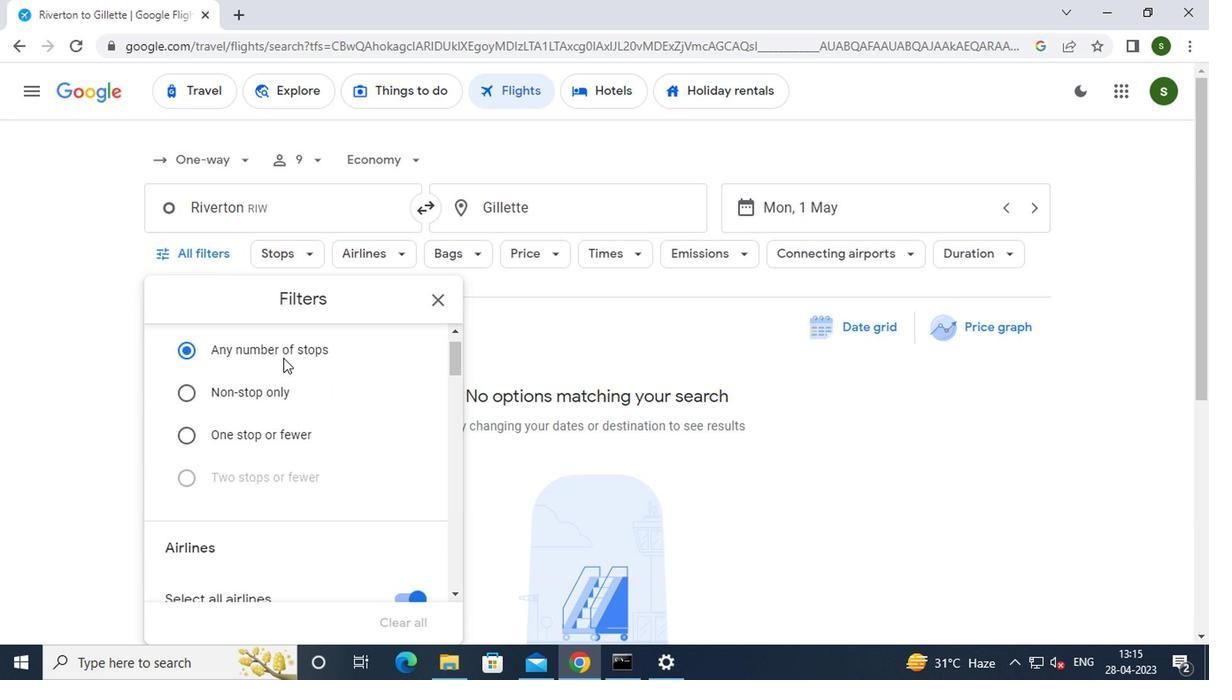 
Action: Mouse moved to (440, 471)
Screenshot: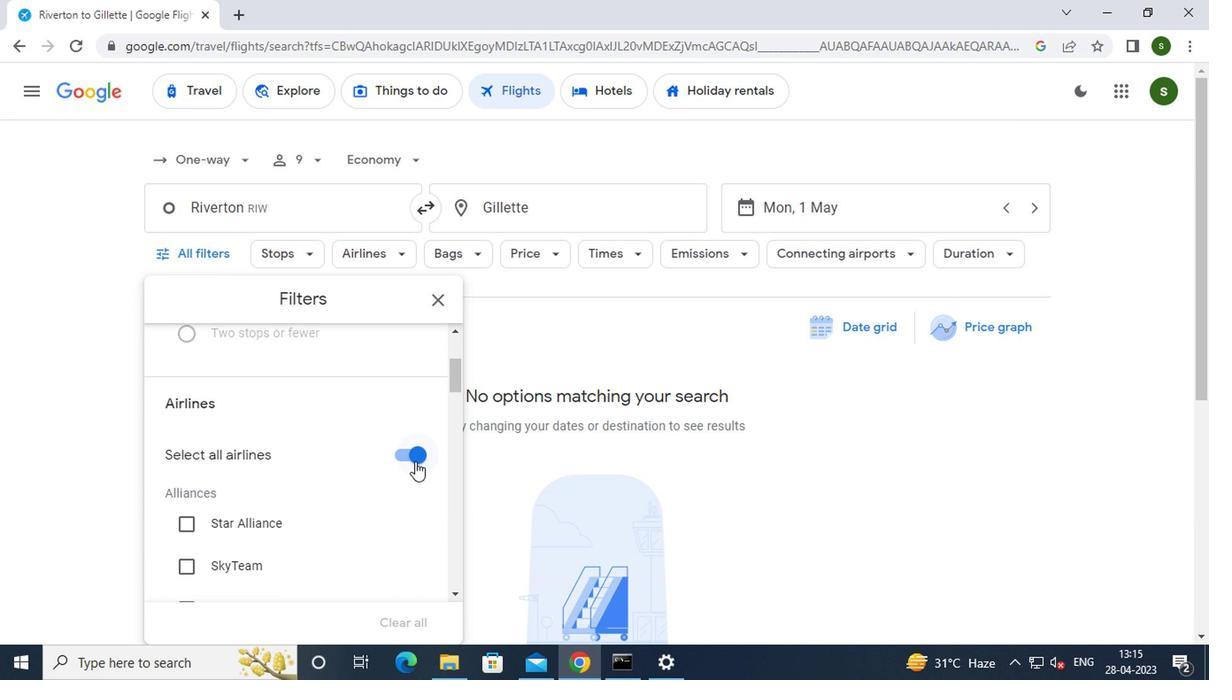
Action: Mouse pressed left at (440, 471)
Screenshot: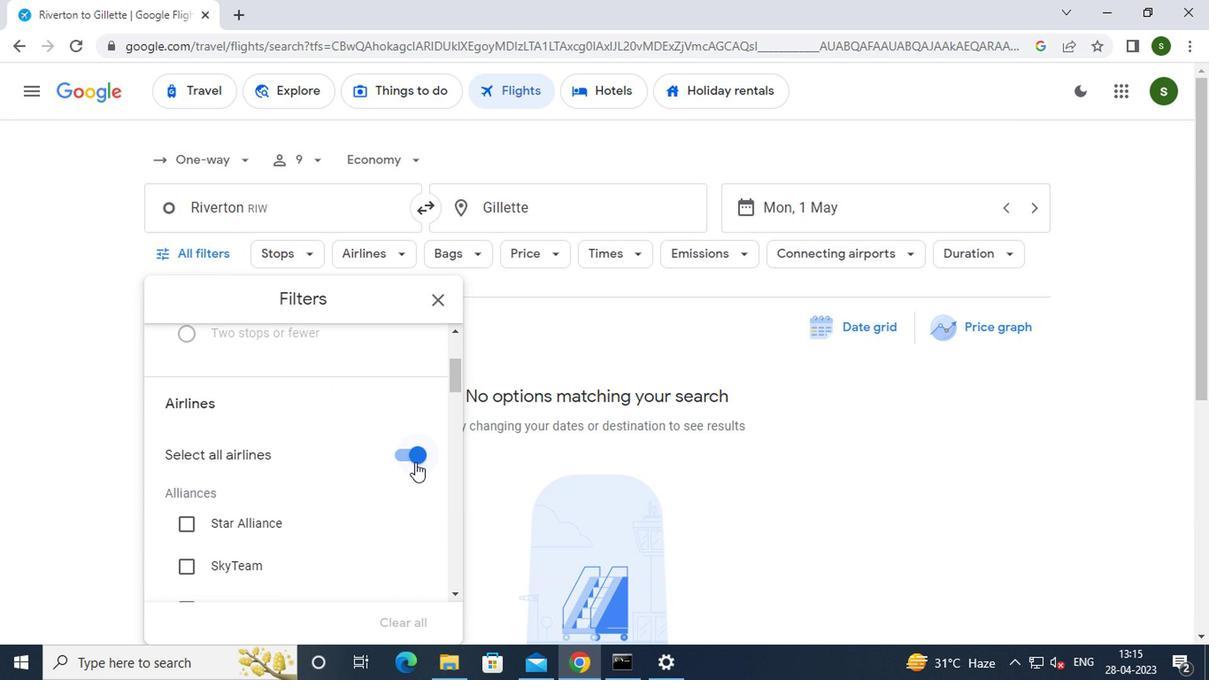 
Action: Mouse moved to (388, 454)
Screenshot: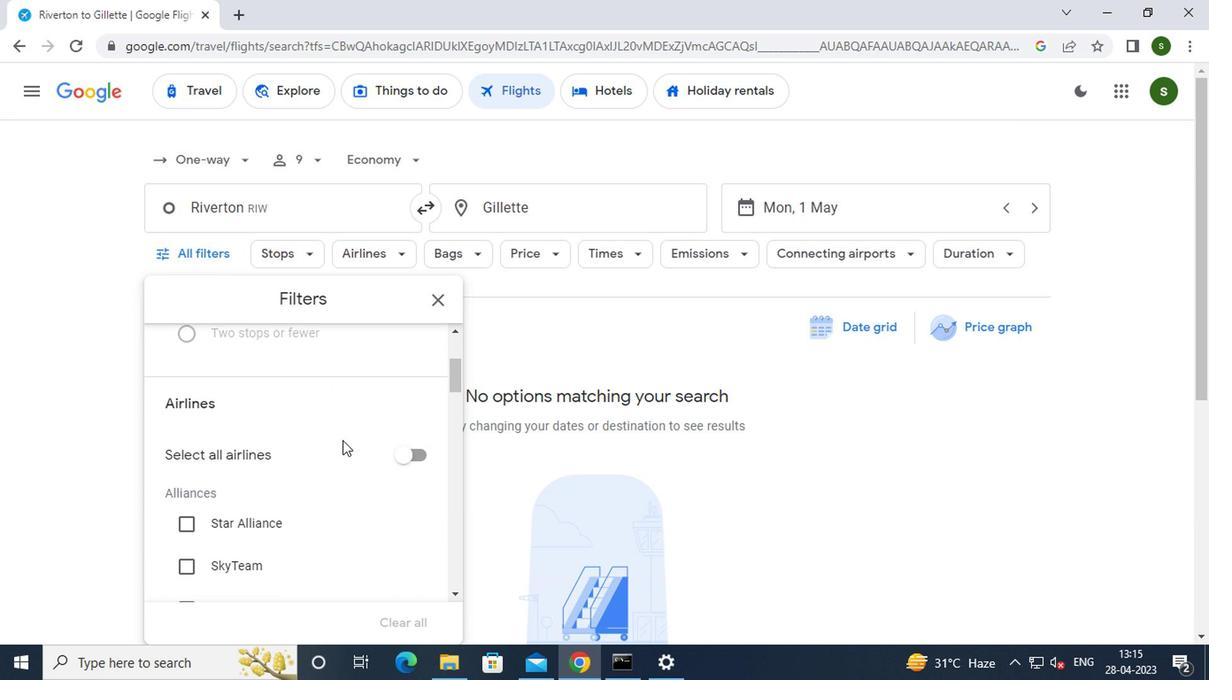 
Action: Mouse scrolled (388, 453) with delta (0, 0)
Screenshot: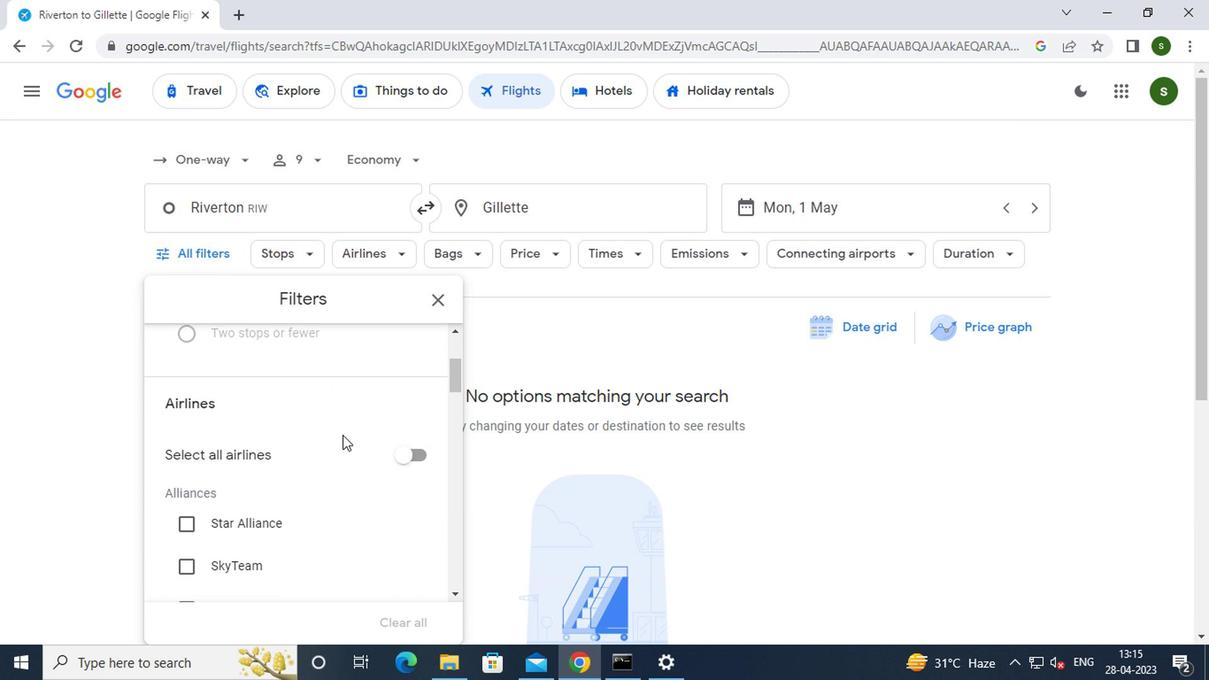 
Action: Mouse scrolled (388, 453) with delta (0, 0)
Screenshot: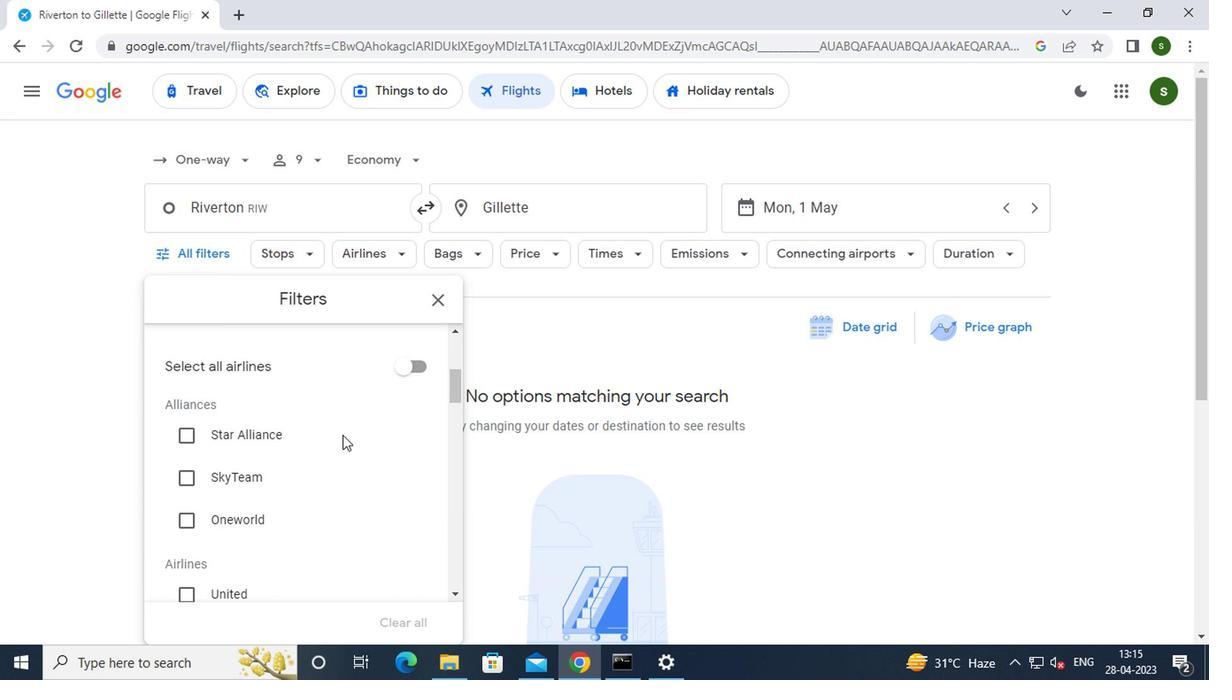 
Action: Mouse scrolled (388, 453) with delta (0, 0)
Screenshot: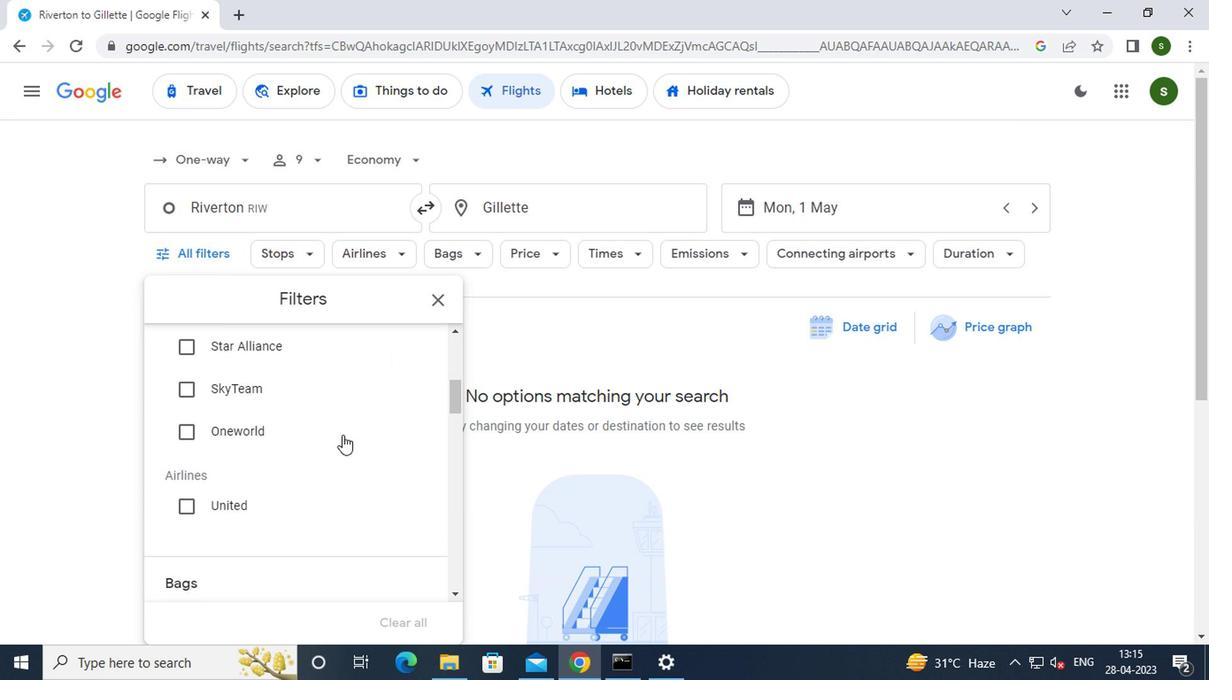 
Action: Mouse scrolled (388, 453) with delta (0, 0)
Screenshot: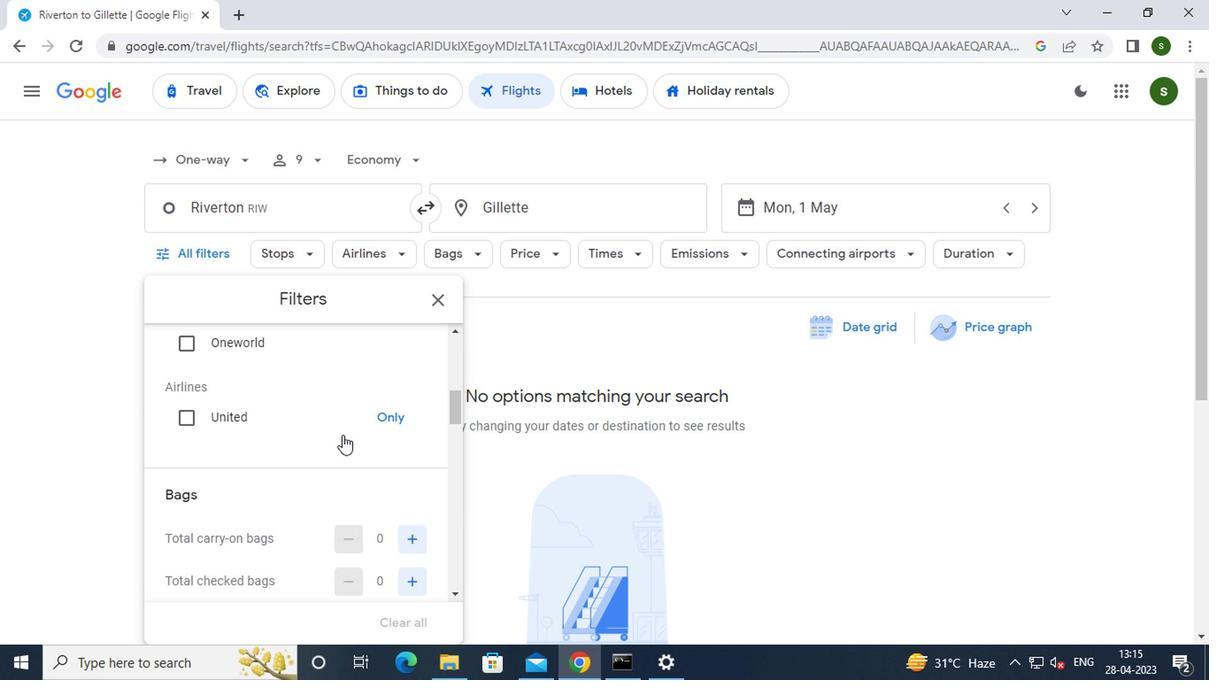 
Action: Mouse moved to (449, 503)
Screenshot: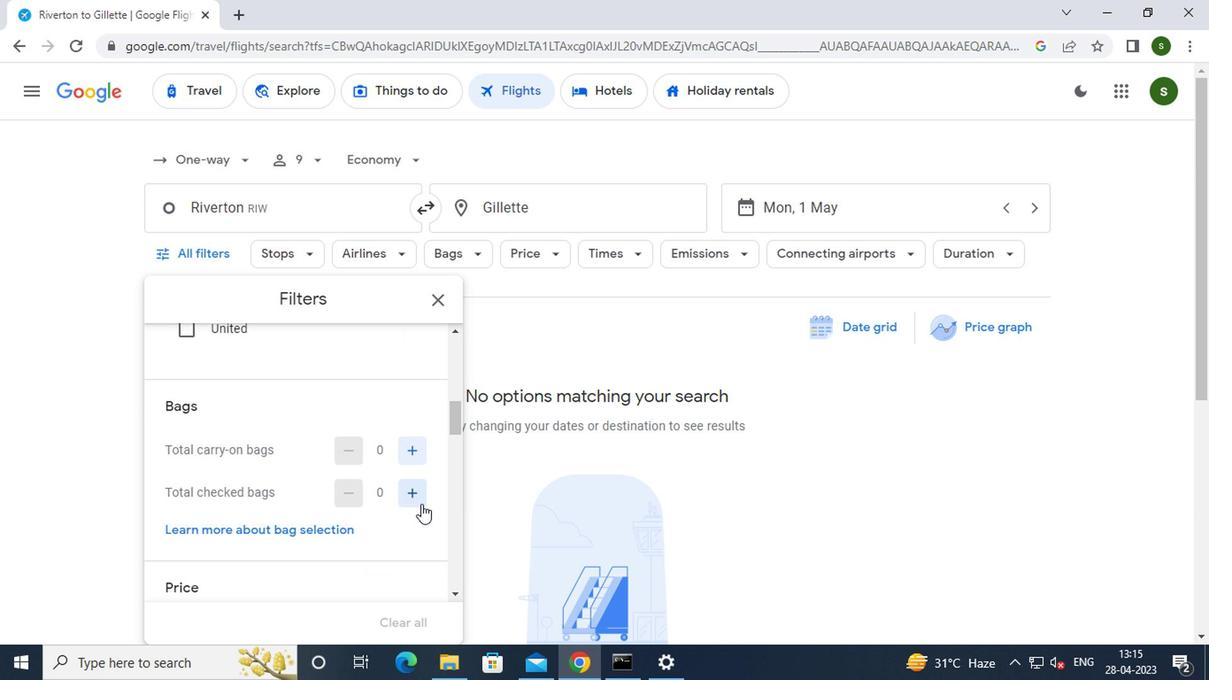 
Action: Mouse pressed left at (449, 503)
Screenshot: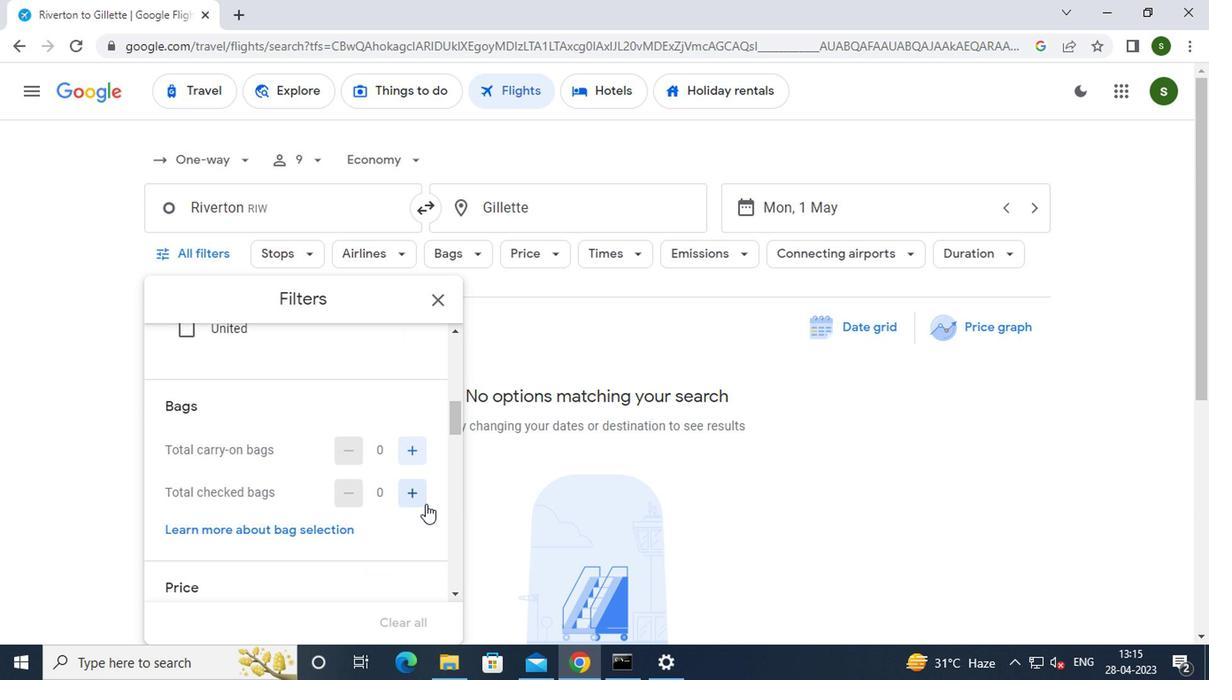 
Action: Mouse moved to (443, 499)
Screenshot: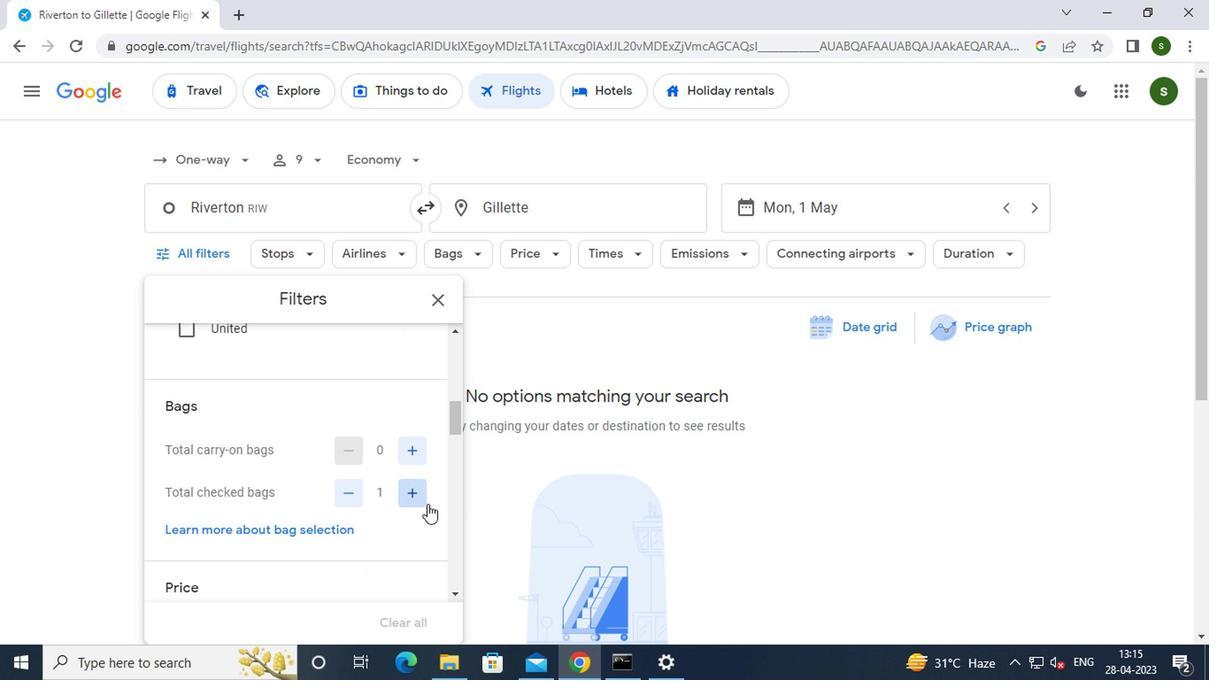 
Action: Mouse pressed left at (443, 499)
Screenshot: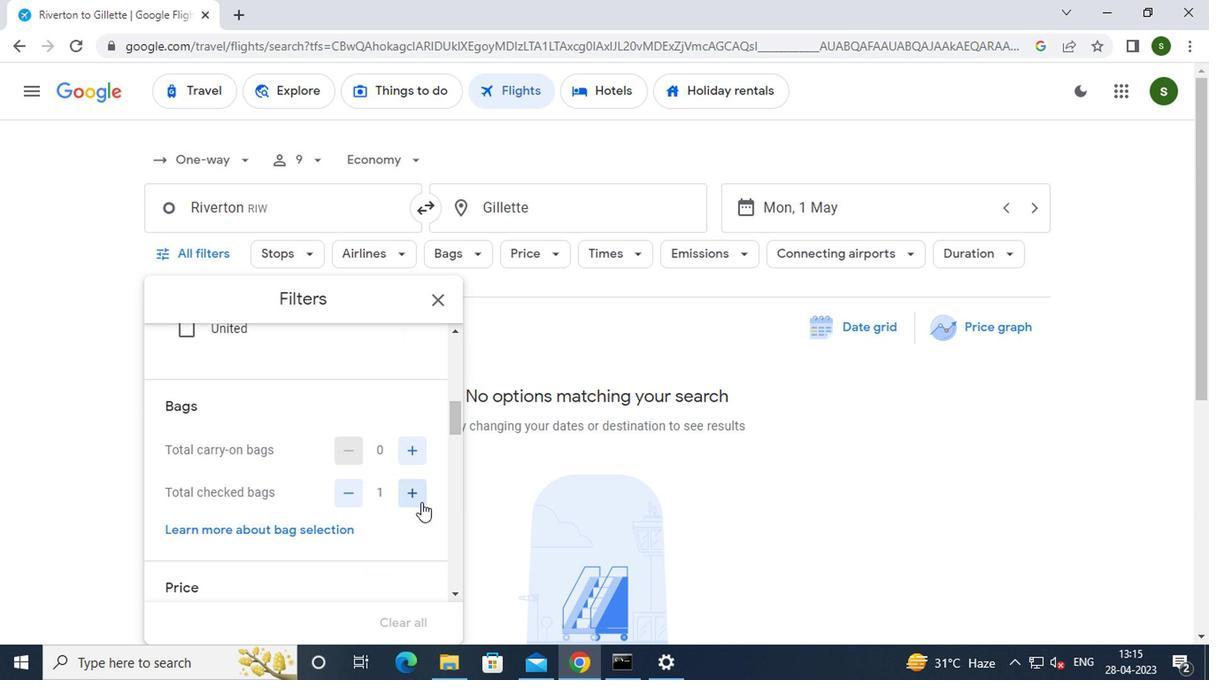 
Action: Mouse pressed left at (443, 499)
Screenshot: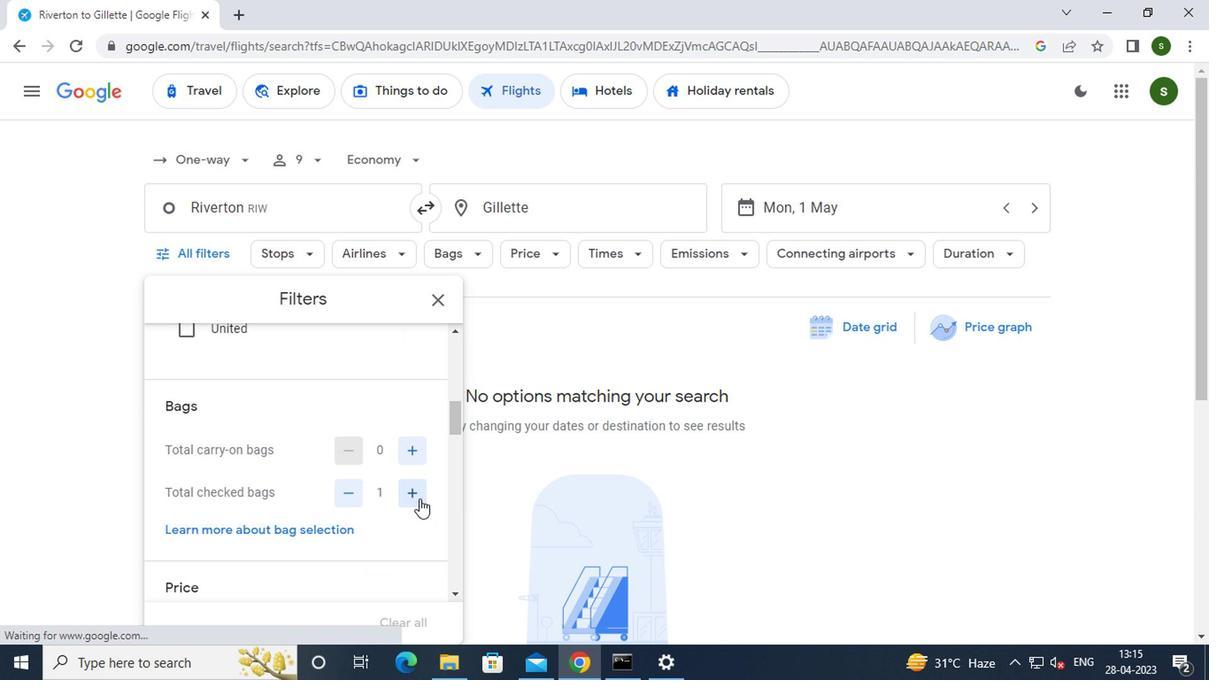 
Action: Mouse pressed left at (443, 499)
Screenshot: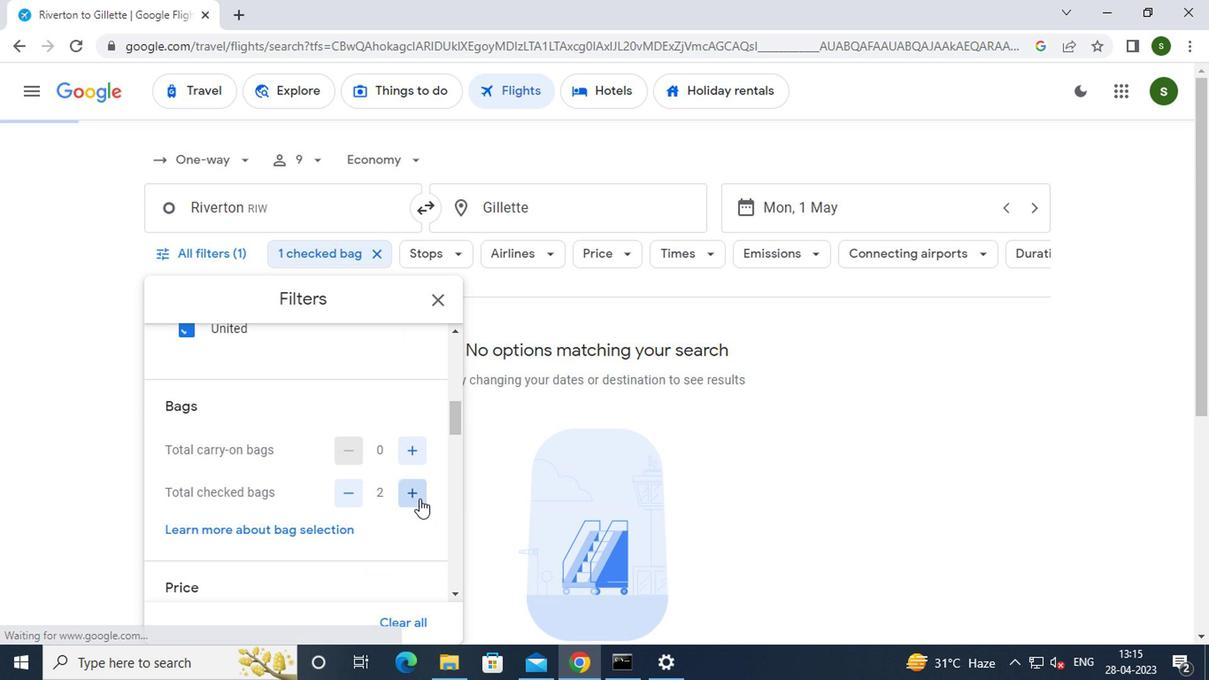 
Action: Mouse pressed left at (443, 499)
Screenshot: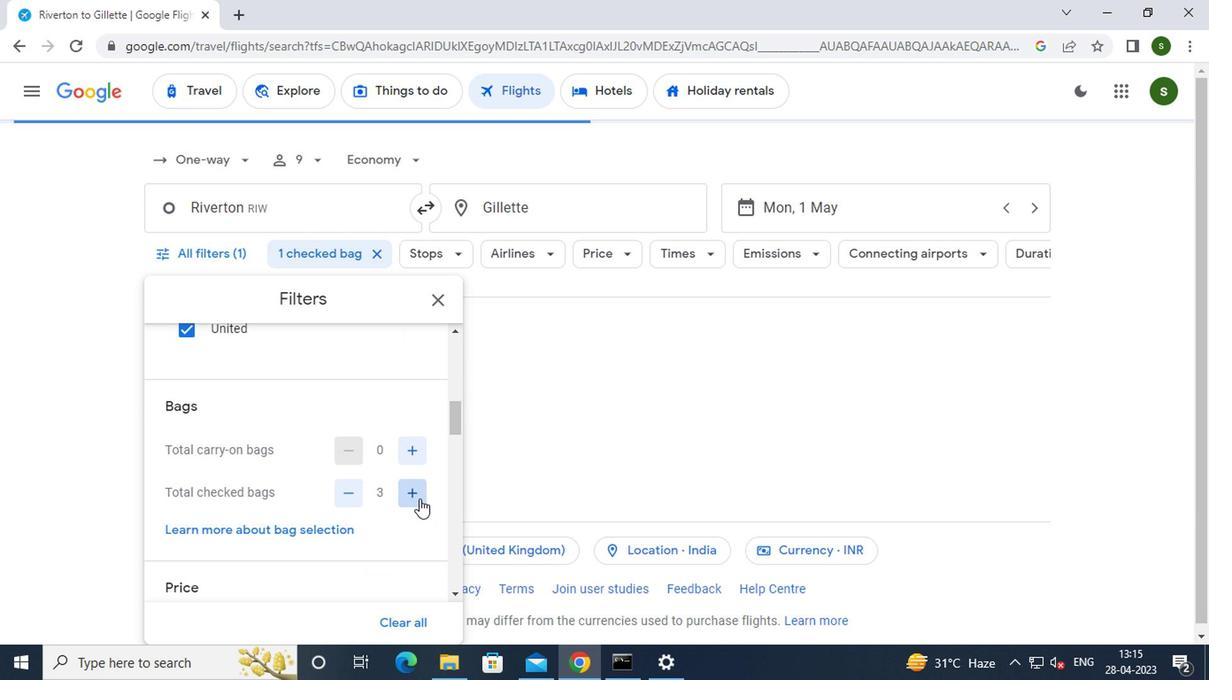 
Action: Mouse pressed left at (443, 499)
Screenshot: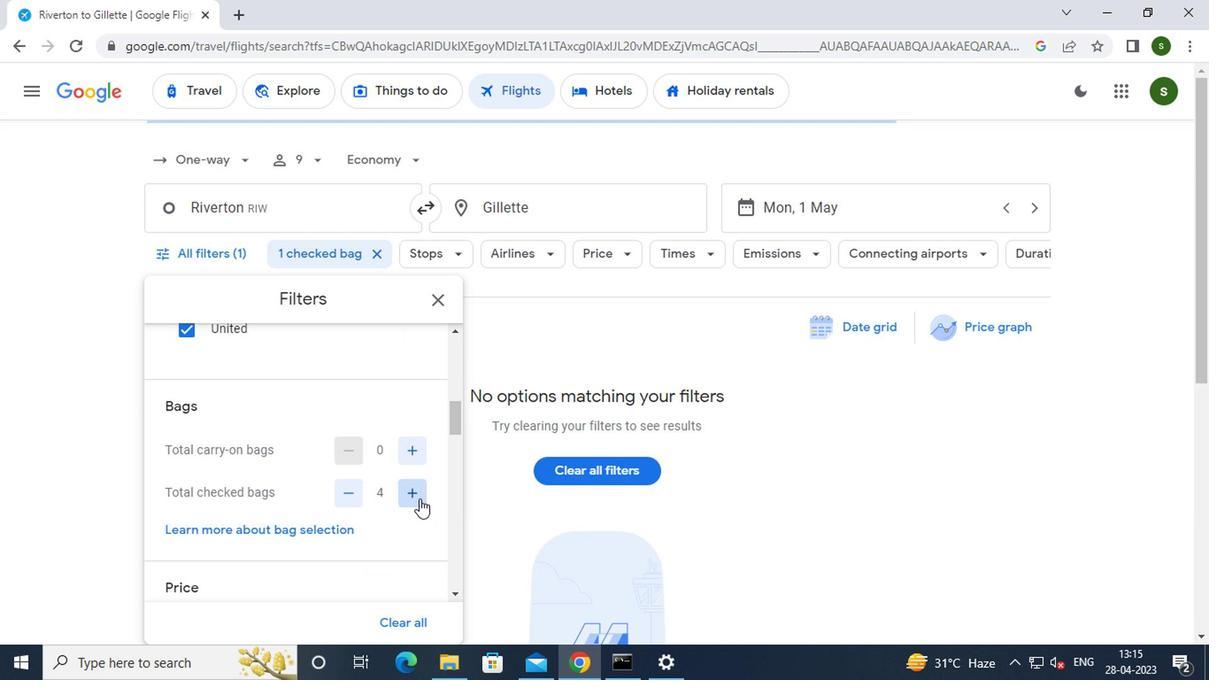 
Action: Mouse pressed left at (443, 499)
Screenshot: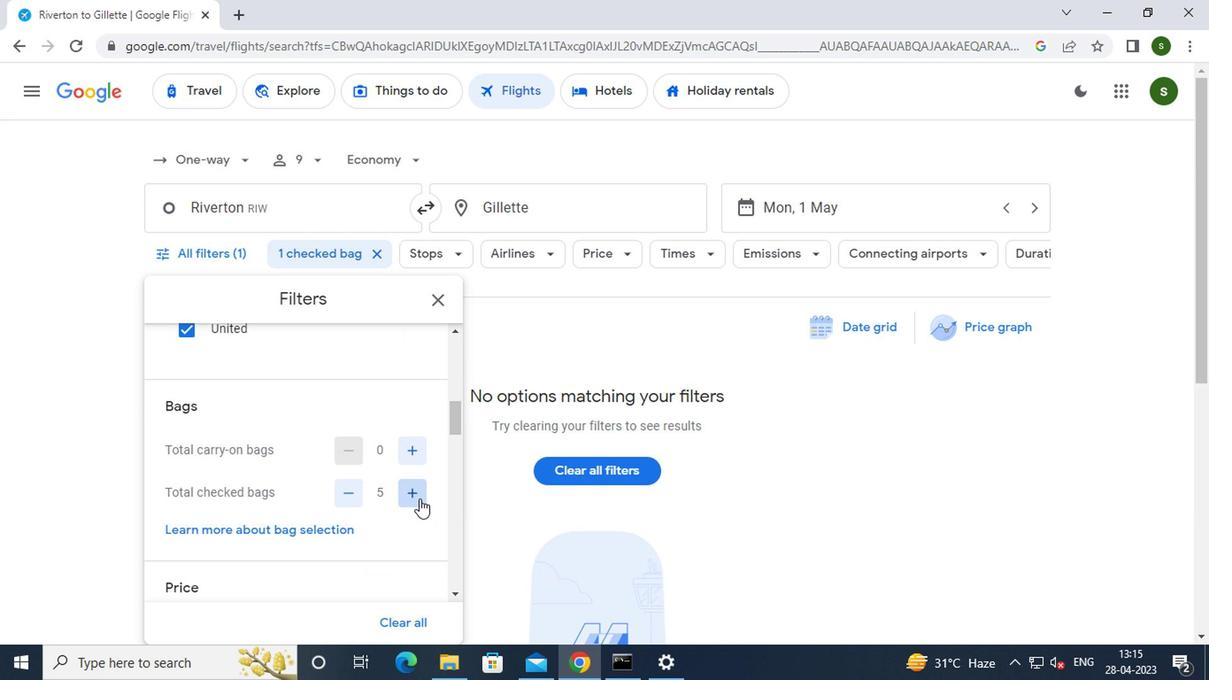 
Action: Mouse pressed left at (443, 499)
Screenshot: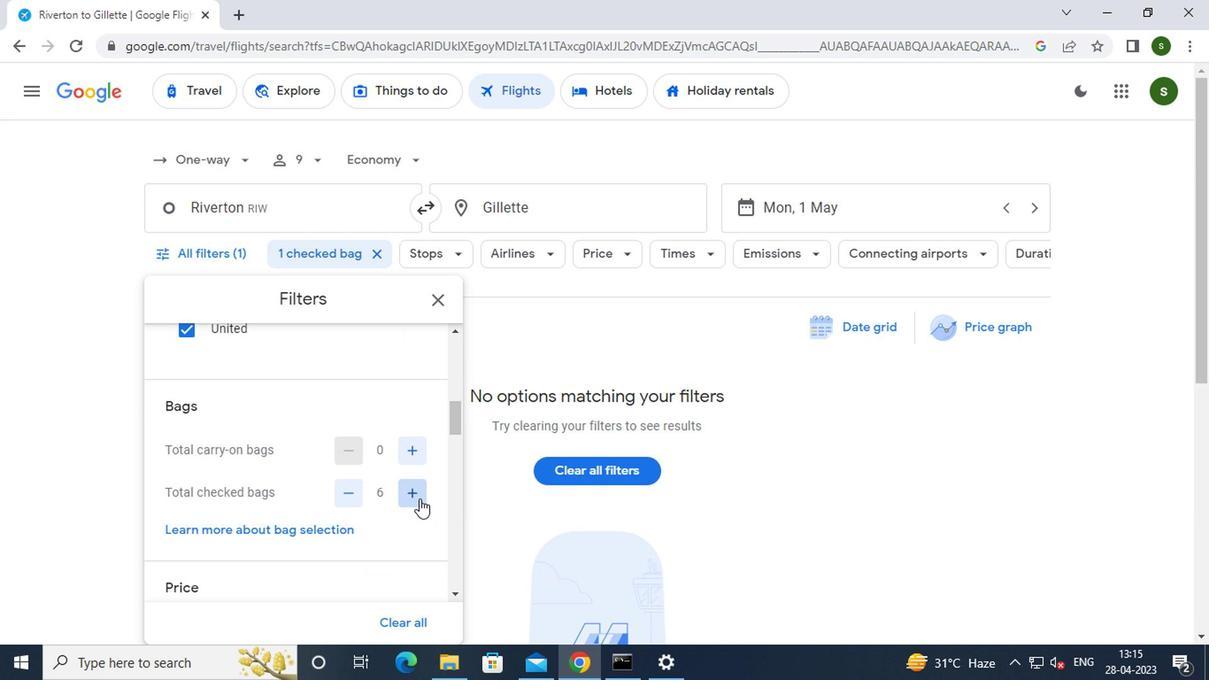 
Action: Mouse moved to (442, 498)
Screenshot: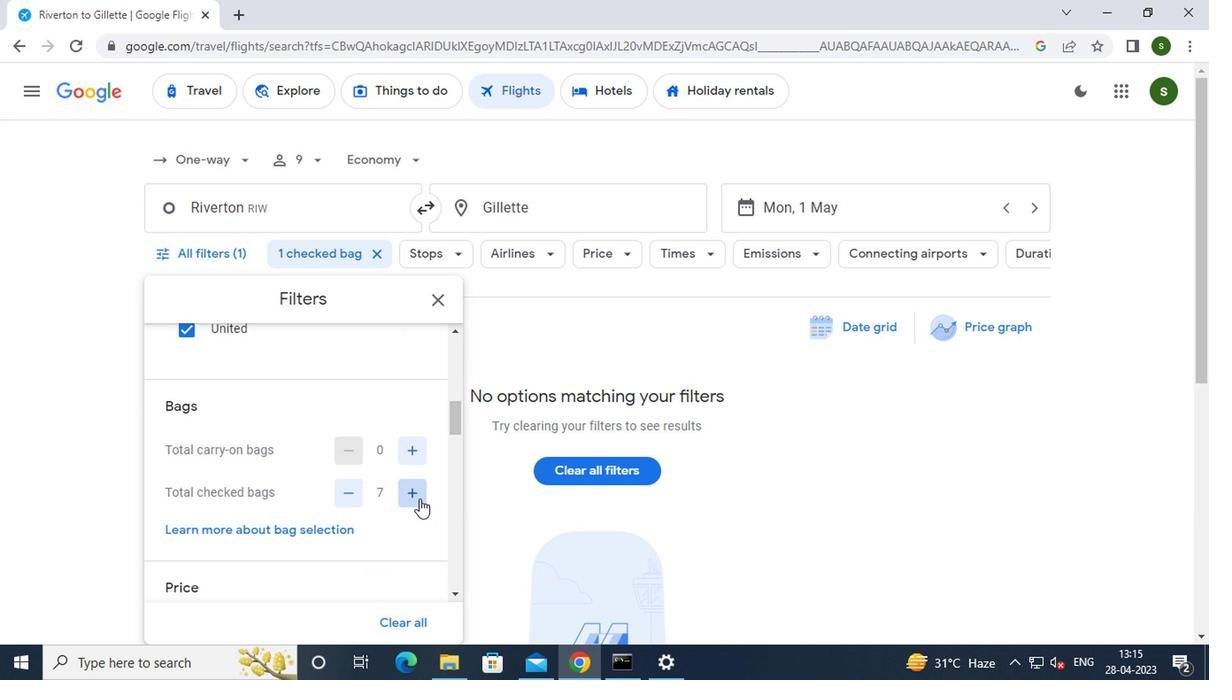 
Action: Mouse pressed left at (442, 498)
Screenshot: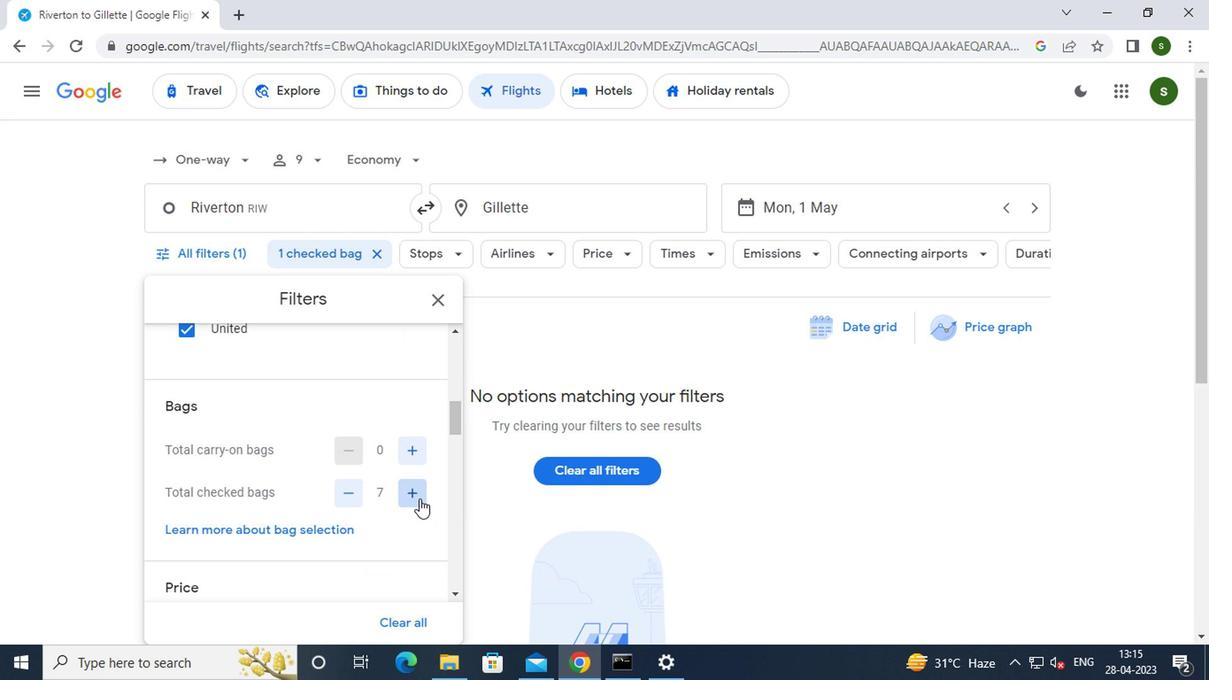 
Action: Mouse pressed left at (442, 498)
Screenshot: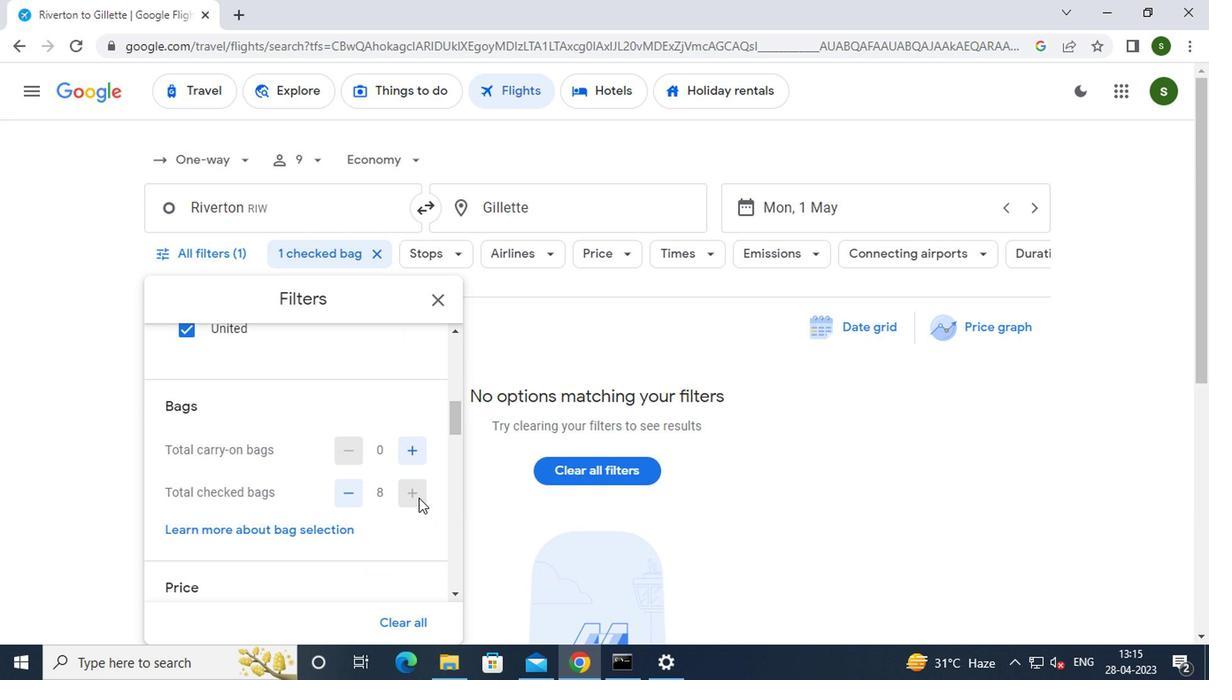 
Action: Mouse moved to (412, 500)
Screenshot: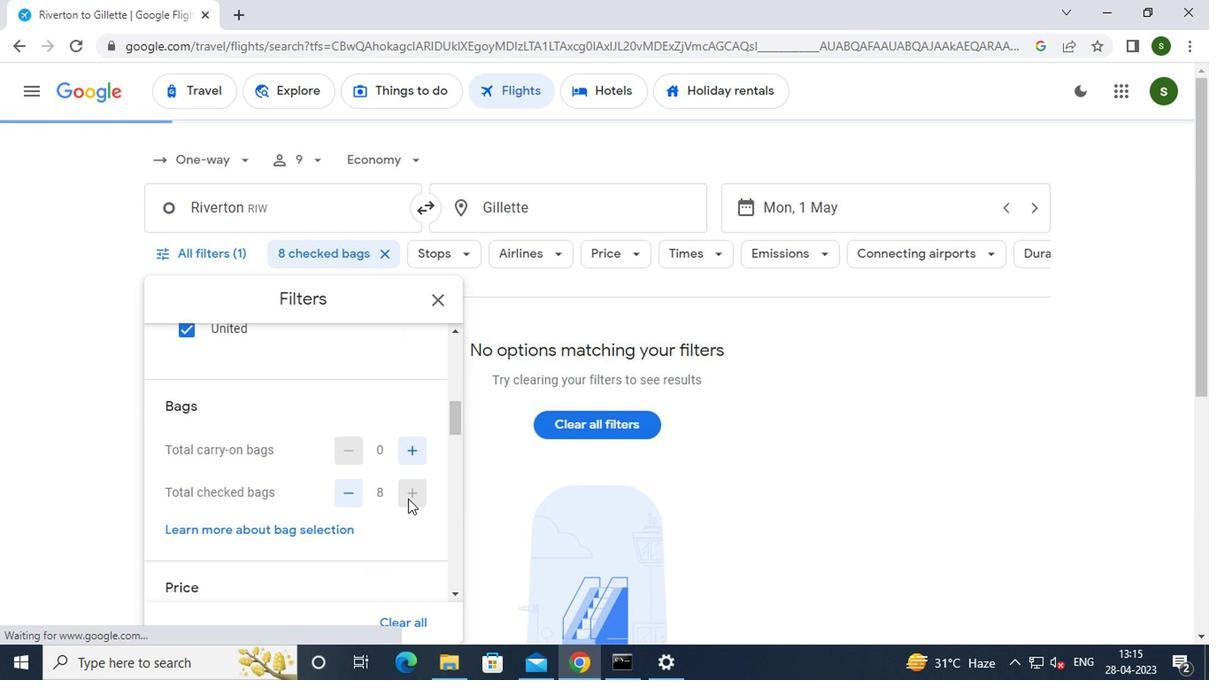 
Action: Mouse scrolled (412, 499) with delta (0, 0)
Screenshot: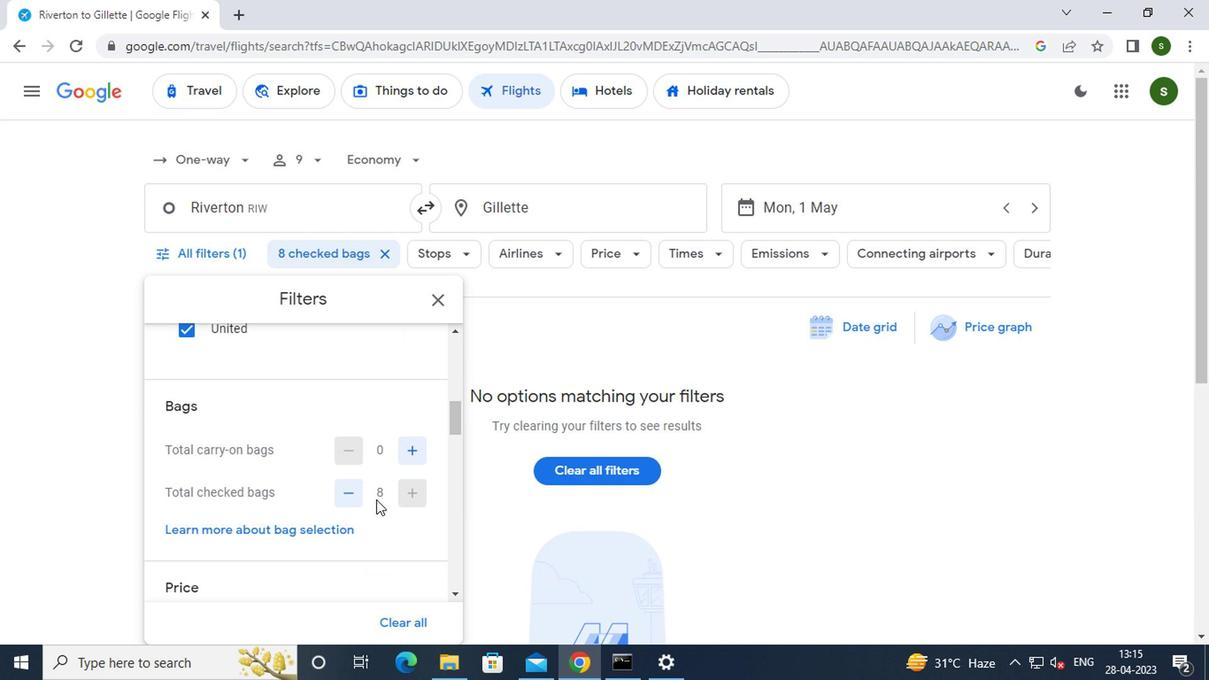 
Action: Mouse scrolled (412, 499) with delta (0, 0)
Screenshot: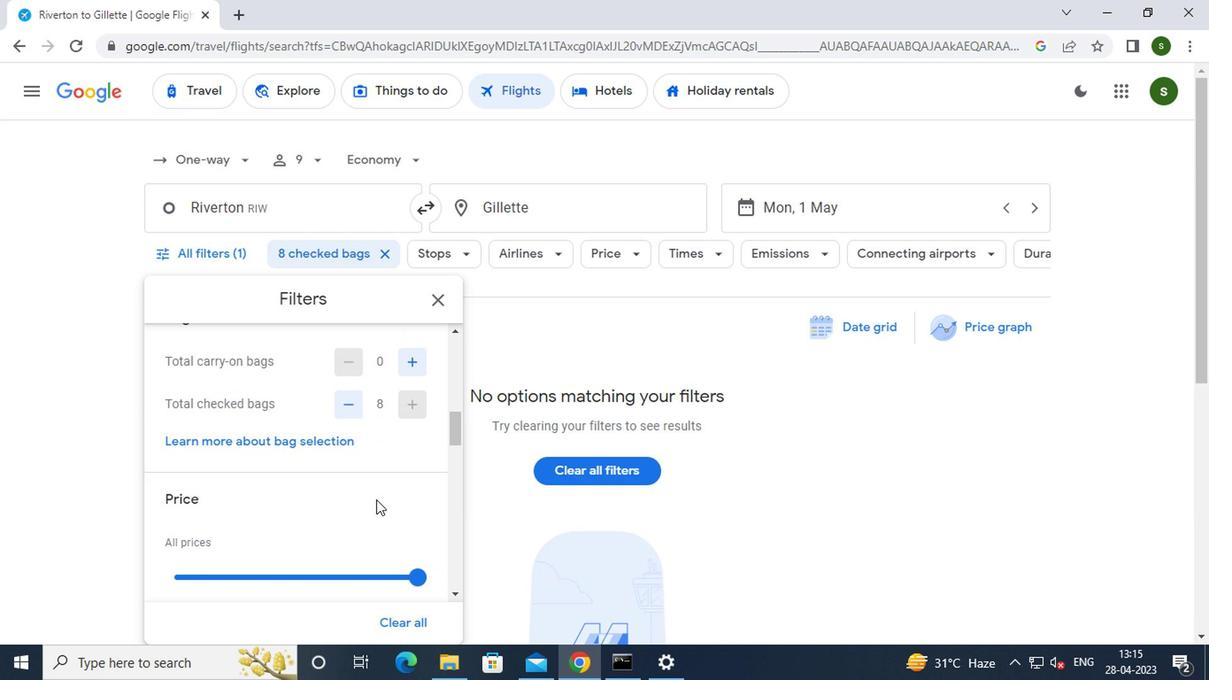 
Action: Mouse scrolled (412, 499) with delta (0, 0)
Screenshot: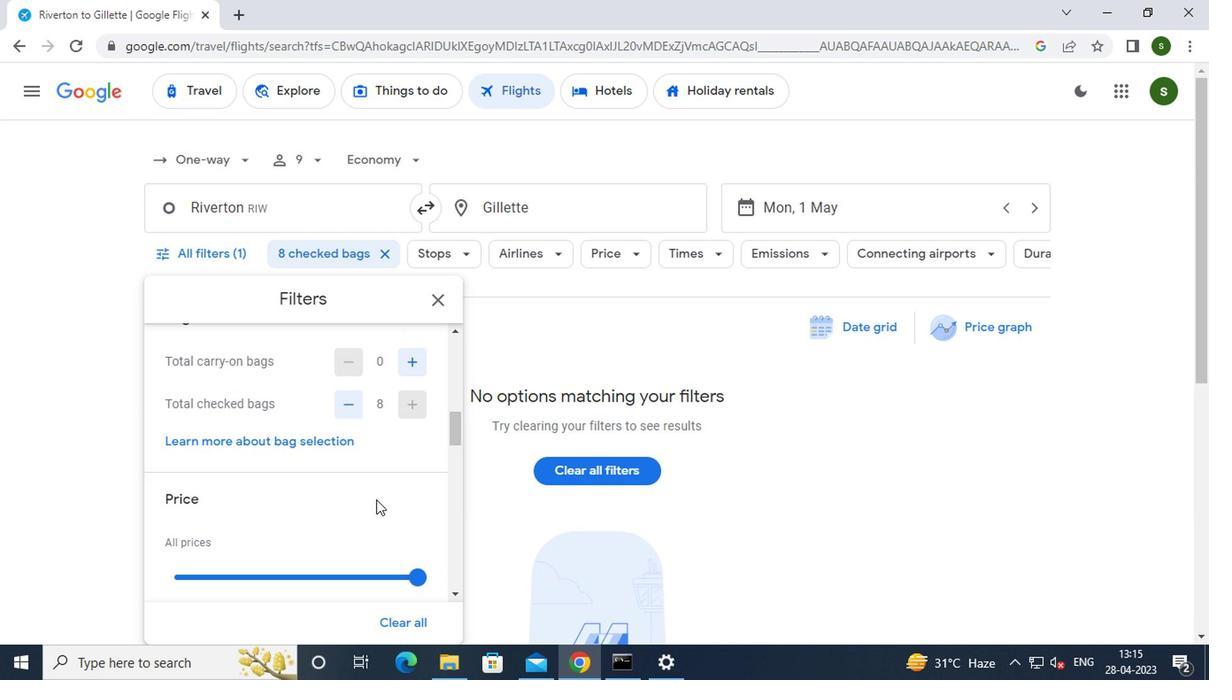 
Action: Mouse moved to (442, 428)
Screenshot: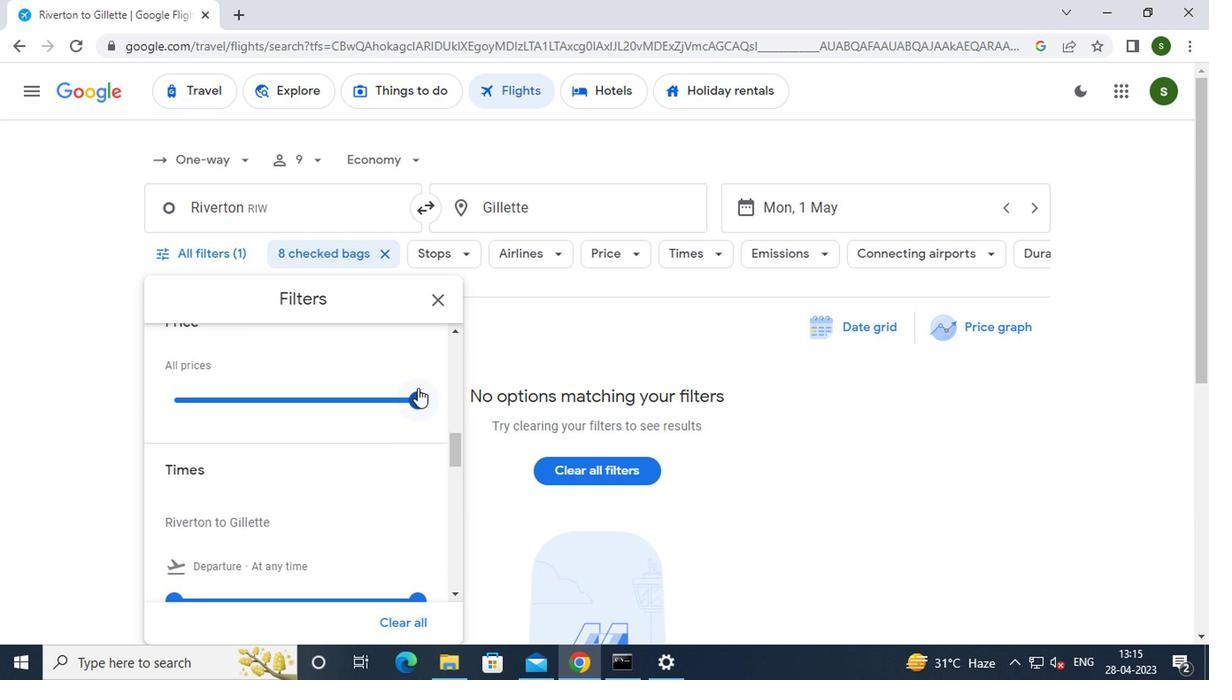 
Action: Mouse pressed left at (442, 428)
Screenshot: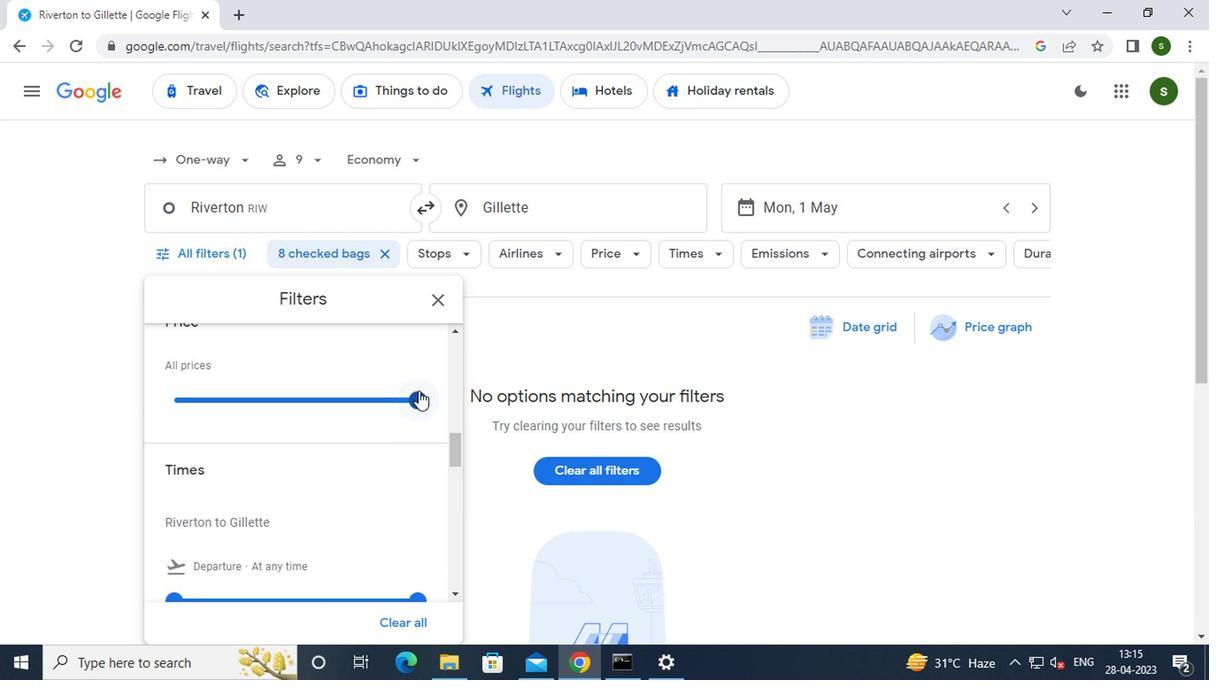 
Action: Mouse moved to (413, 470)
Screenshot: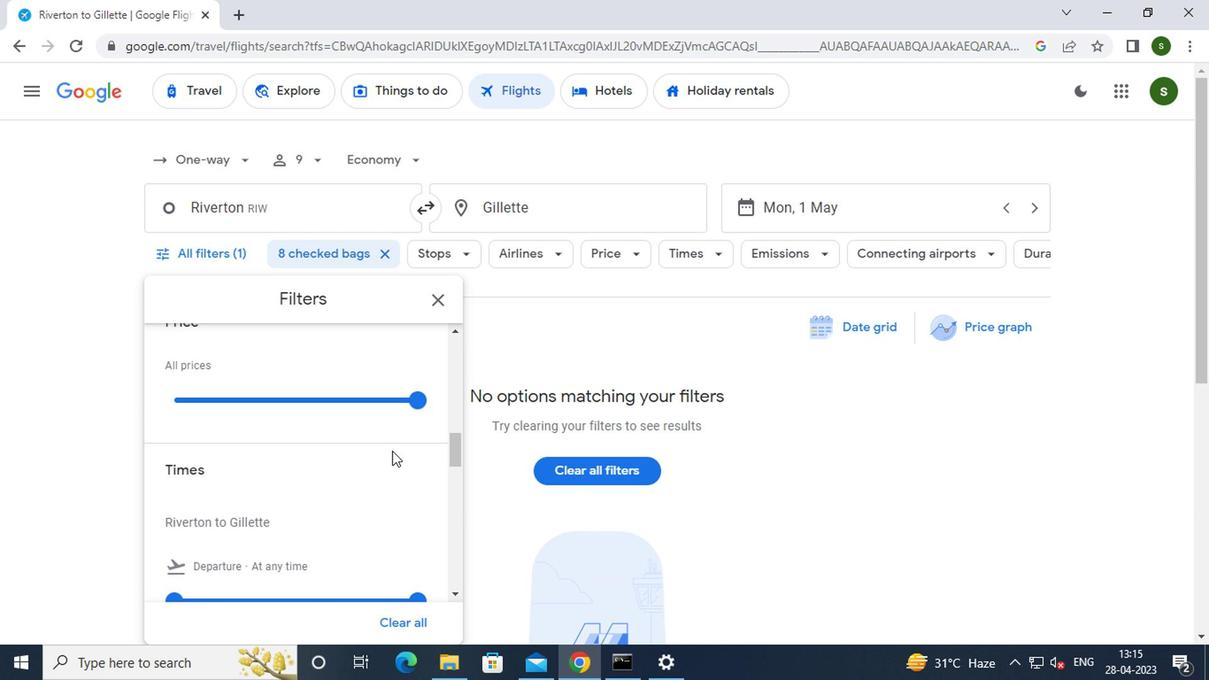 
Action: Mouse scrolled (413, 469) with delta (0, 0)
Screenshot: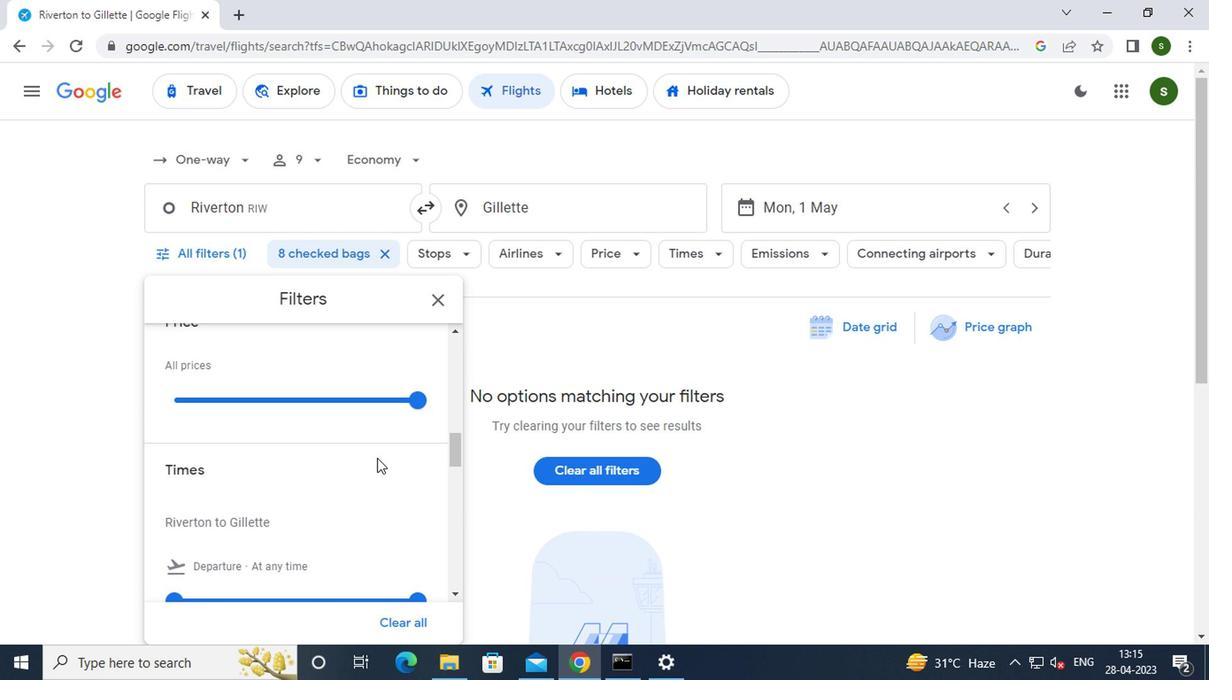 
Action: Mouse scrolled (413, 469) with delta (0, 0)
Screenshot: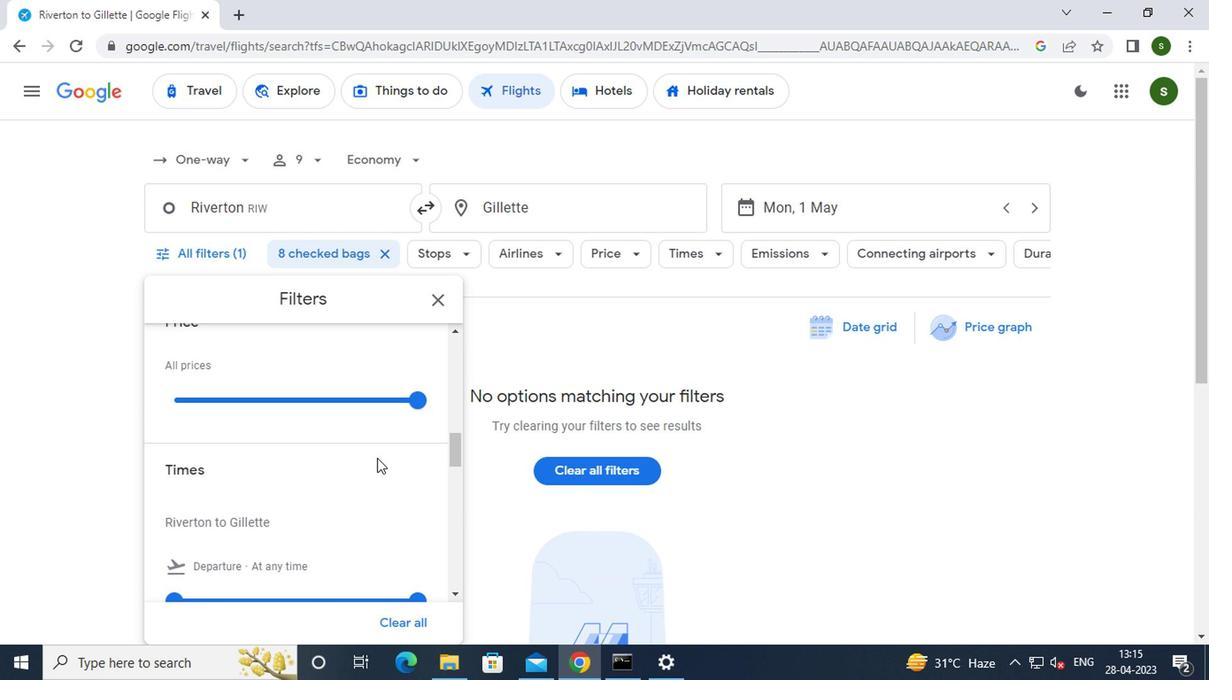 
Action: Mouse moved to (271, 446)
Screenshot: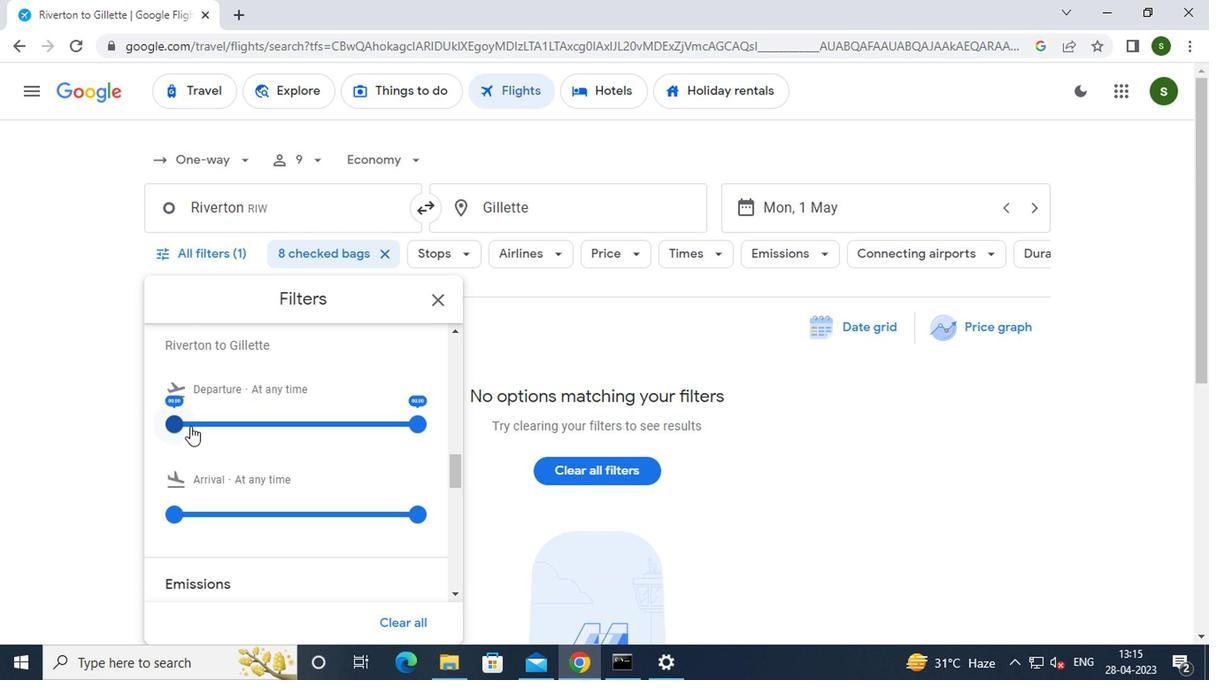 
Action: Mouse pressed left at (271, 446)
Screenshot: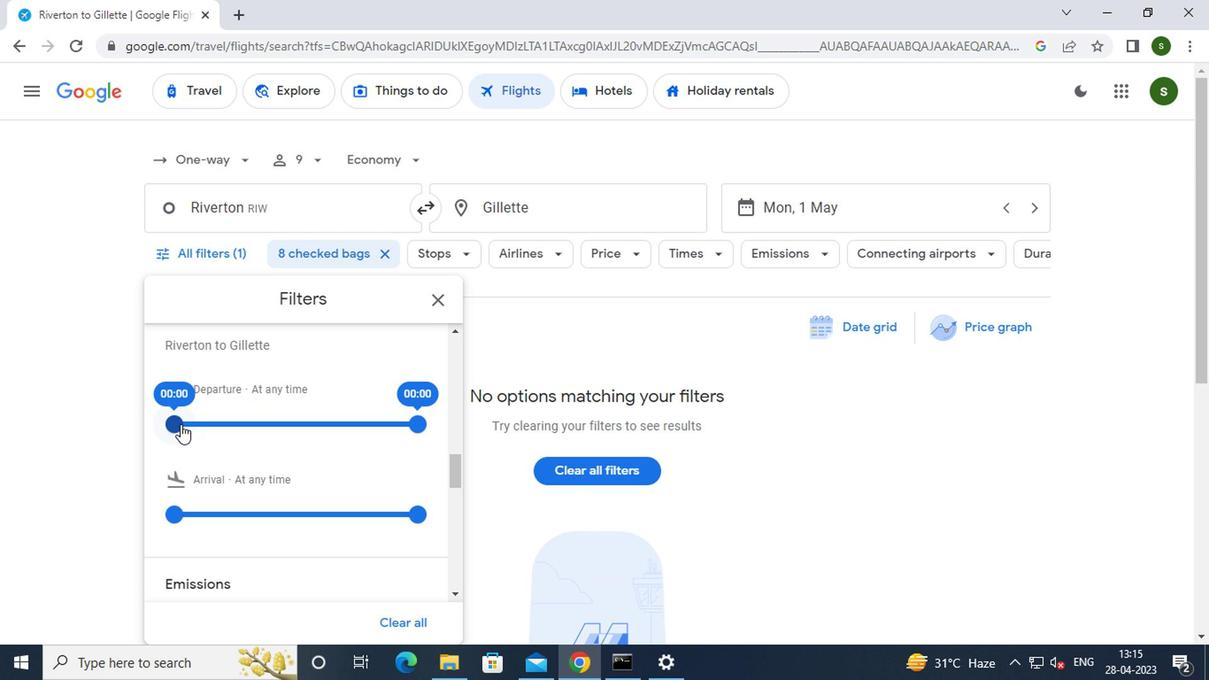 
Action: Mouse moved to (560, 402)
Screenshot: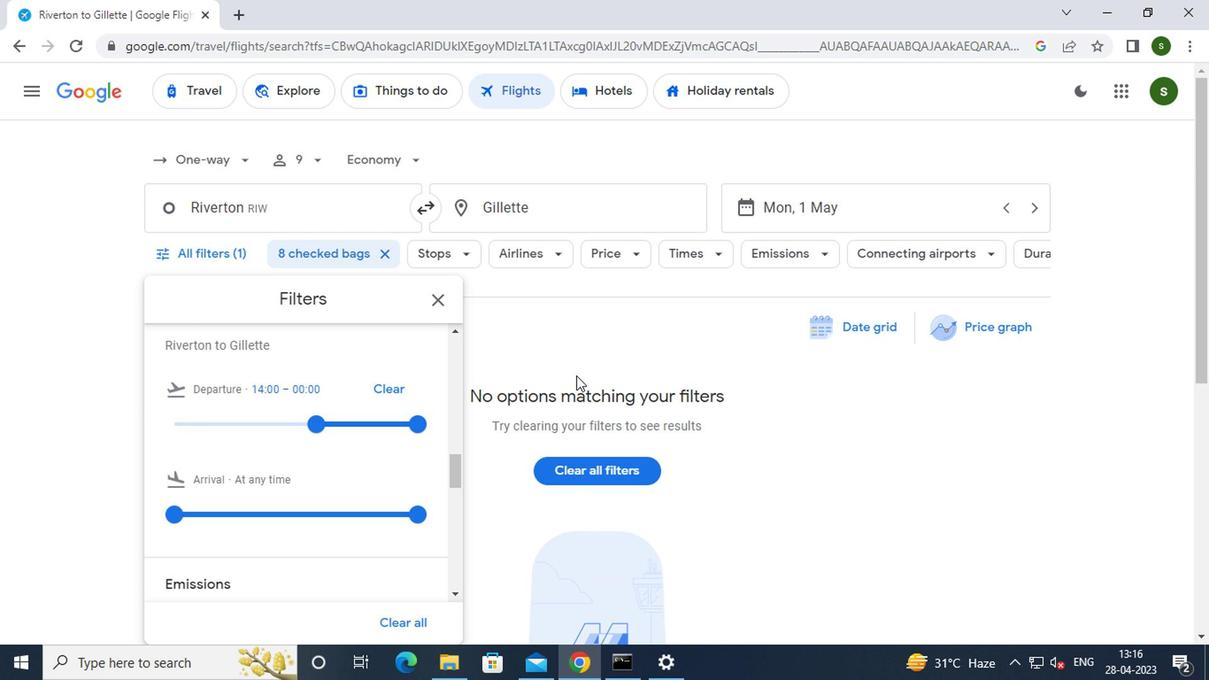 
Action: Mouse pressed left at (560, 402)
Screenshot: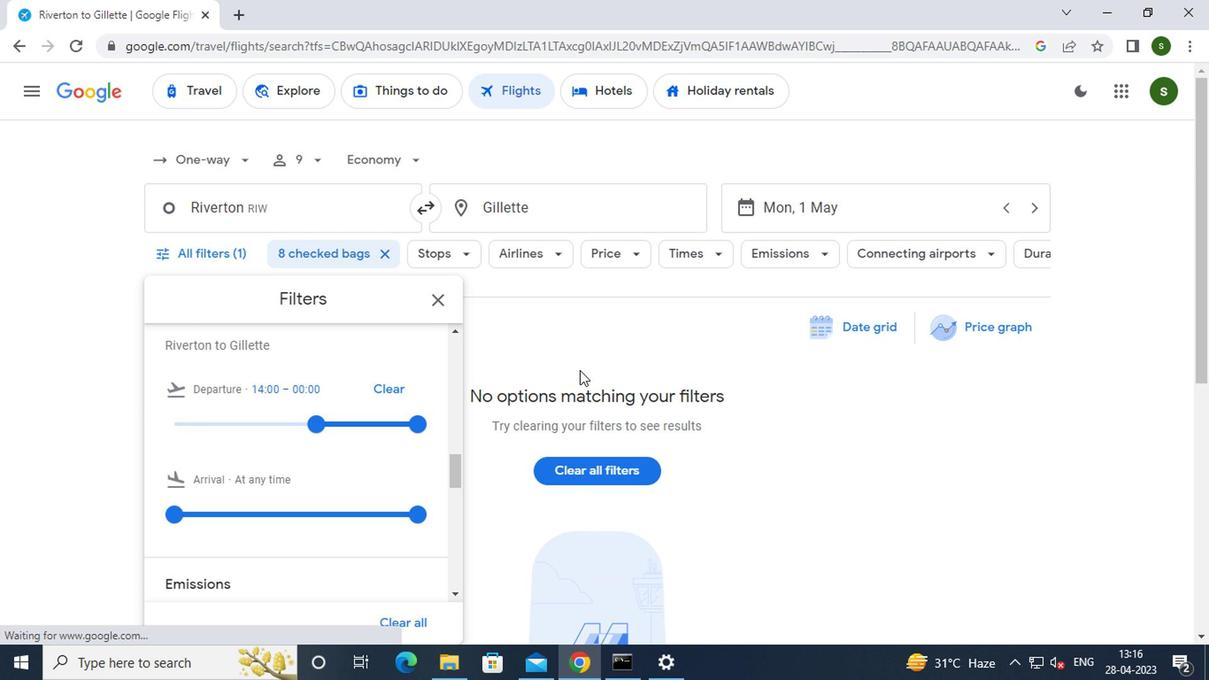 
